 Task: Create a due date automation trigger when advanced on, 2 hours before a card is due add fields without custom field "Resume" set to a date more than 1 days ago.
Action: Mouse moved to (1221, 86)
Screenshot: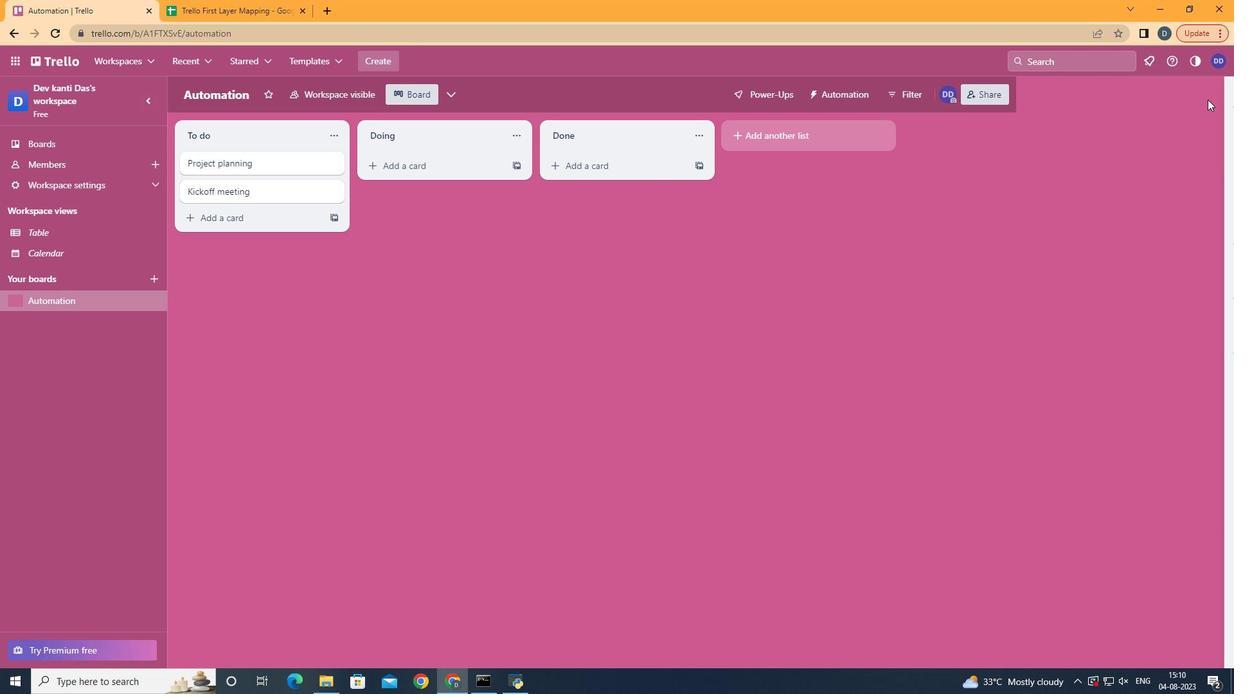 
Action: Mouse pressed left at (1221, 86)
Screenshot: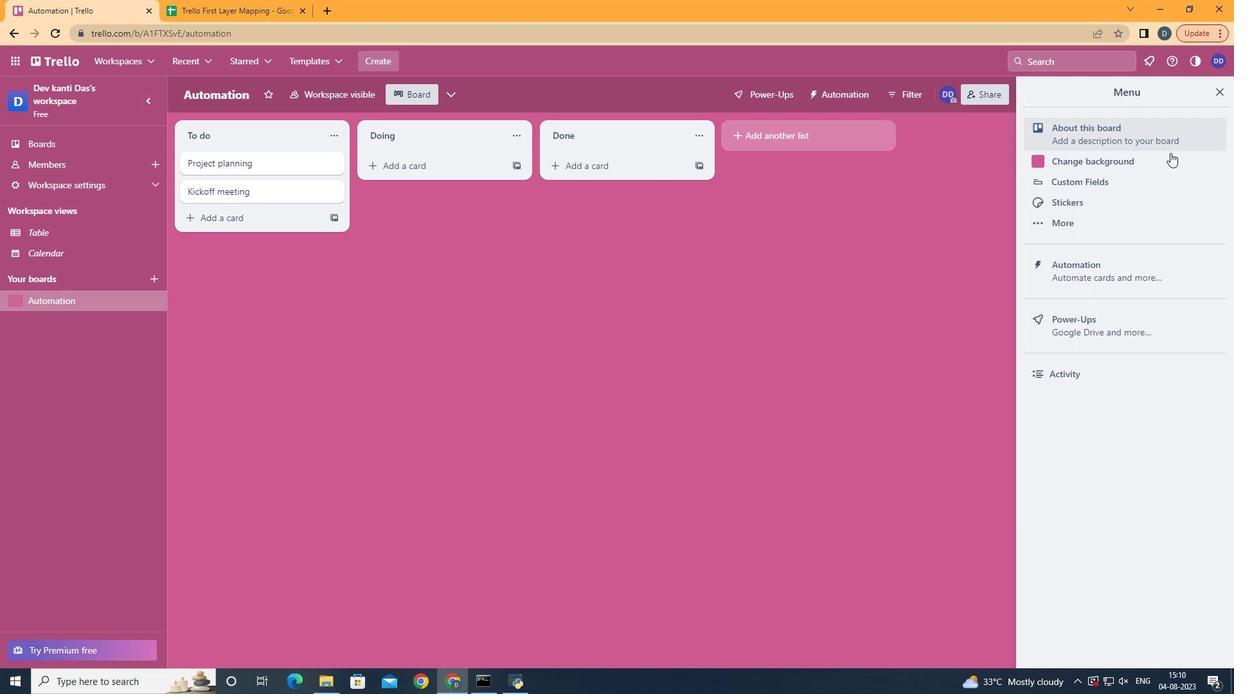 
Action: Mouse moved to (1101, 260)
Screenshot: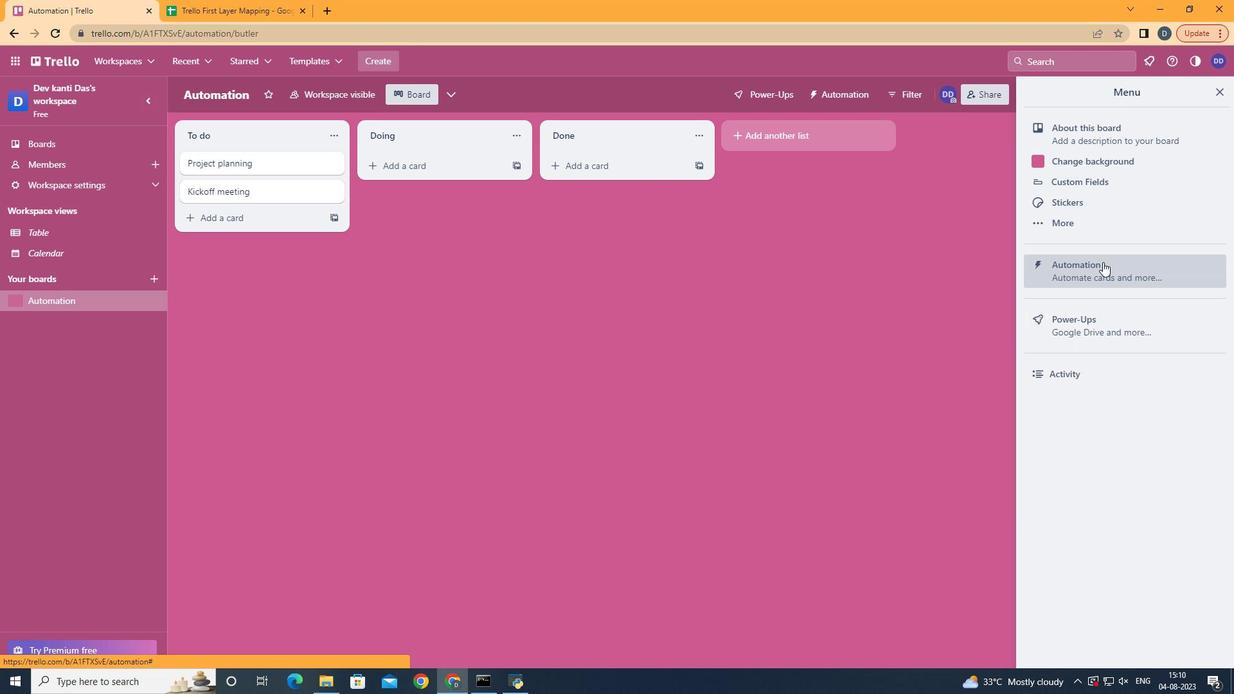 
Action: Mouse pressed left at (1101, 260)
Screenshot: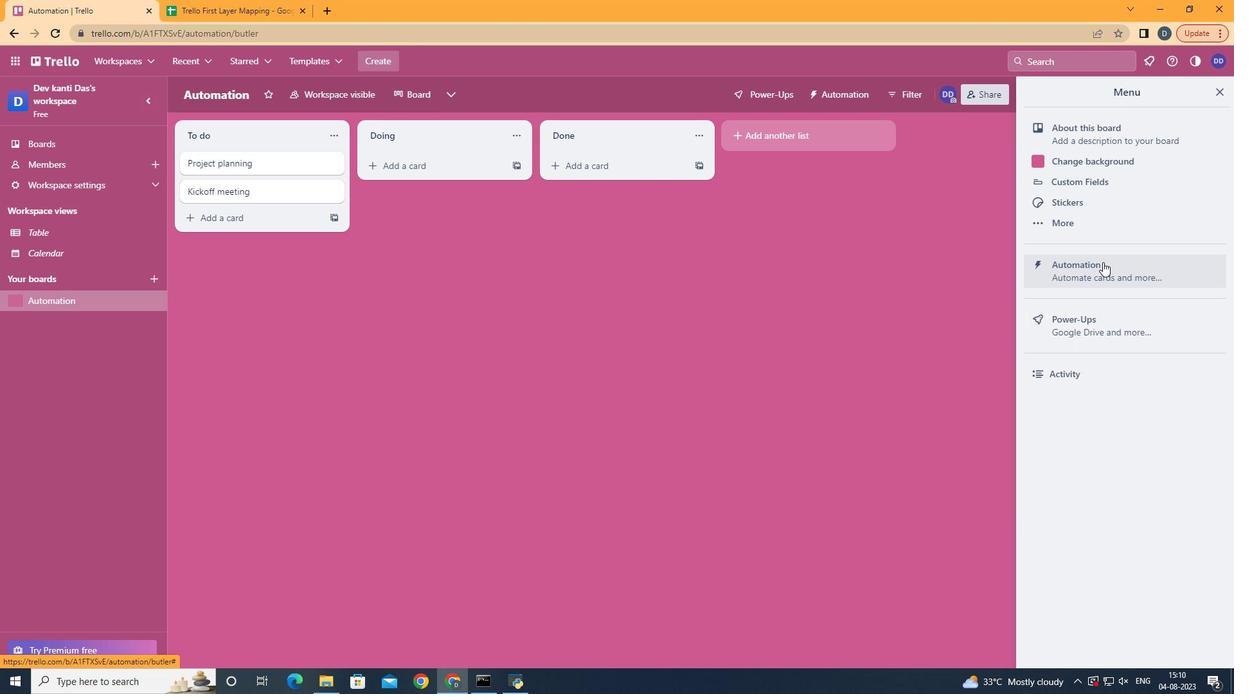 
Action: Mouse moved to (208, 250)
Screenshot: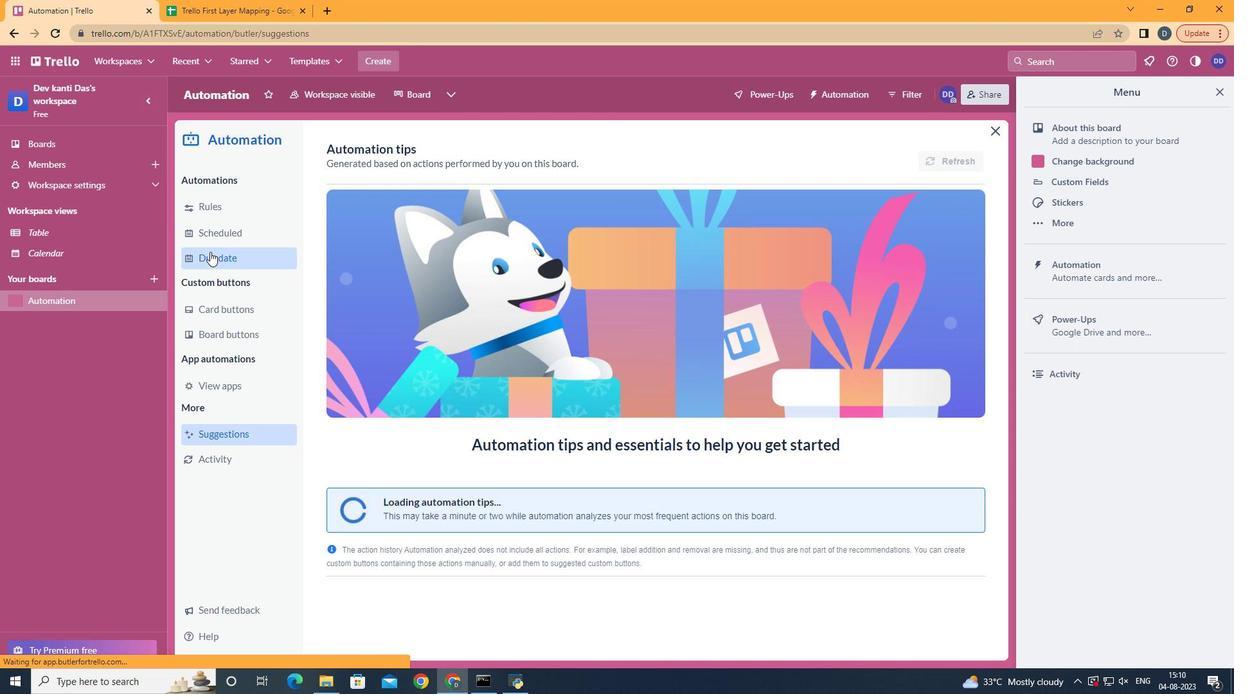 
Action: Mouse pressed left at (208, 250)
Screenshot: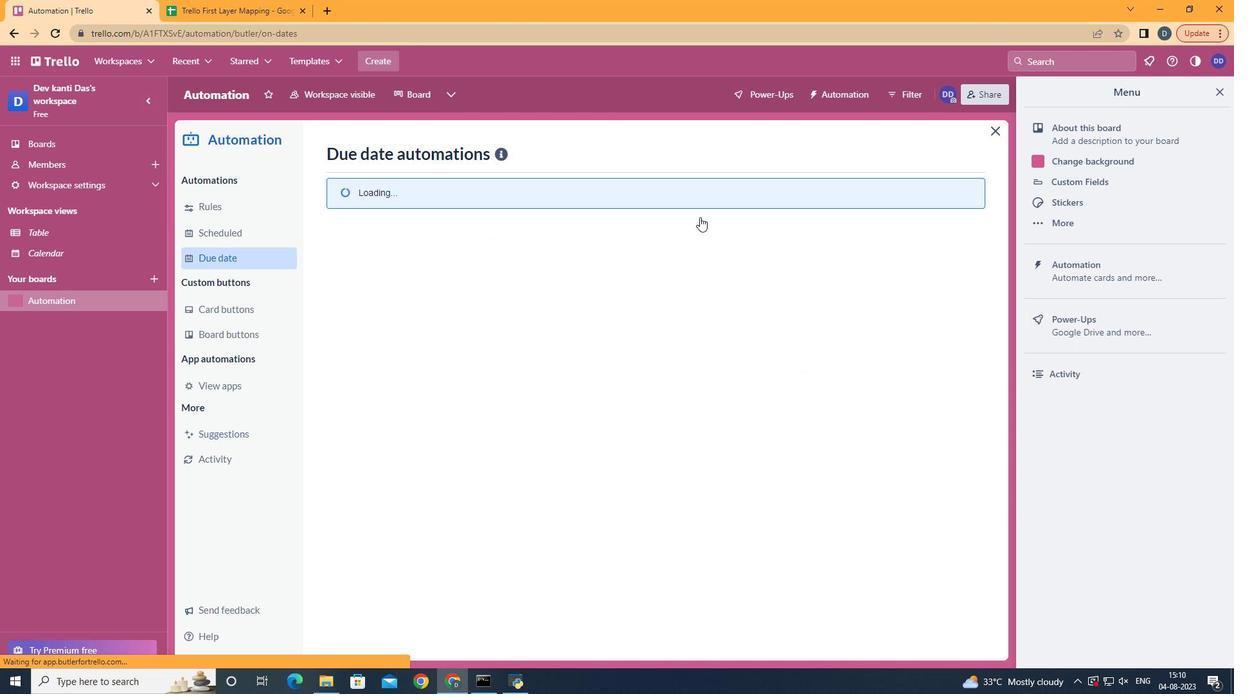 
Action: Mouse moved to (886, 156)
Screenshot: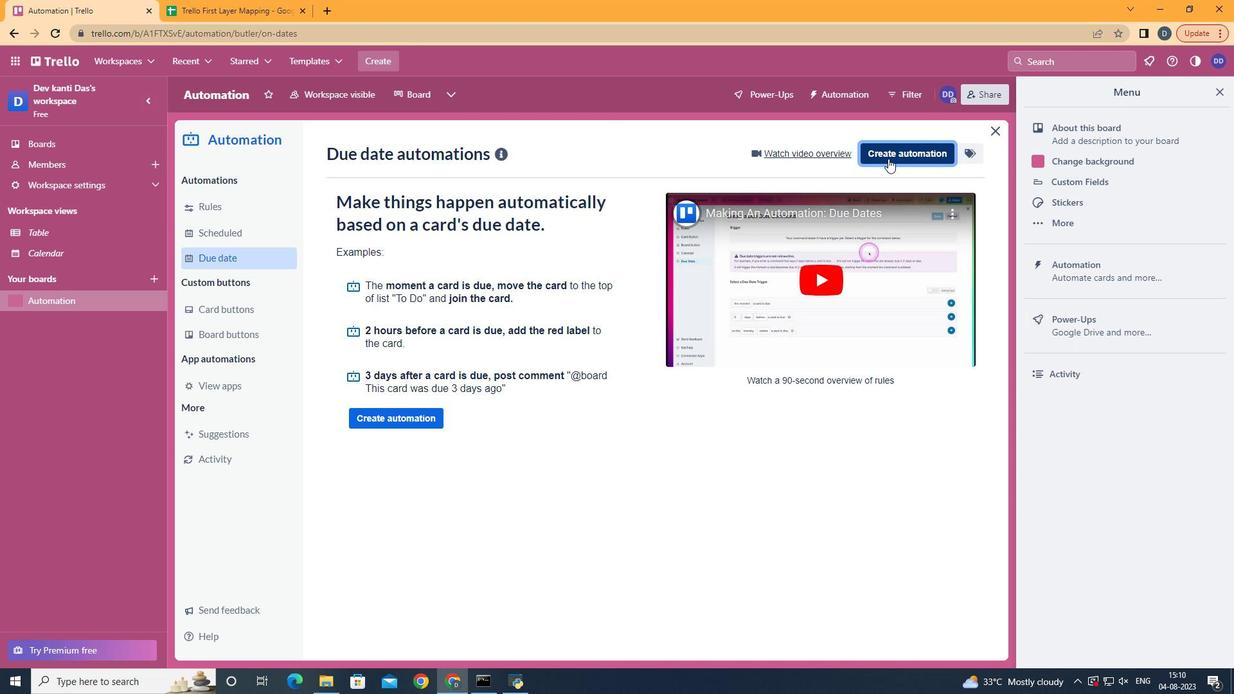 
Action: Mouse pressed left at (886, 156)
Screenshot: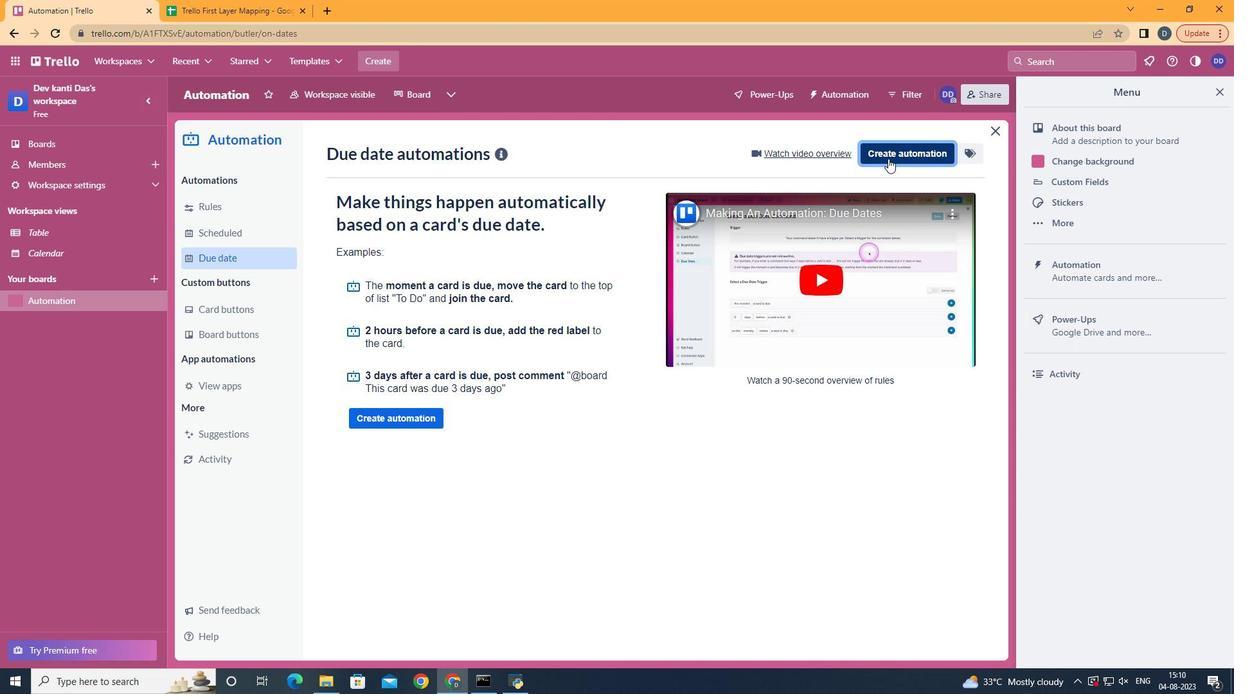 
Action: Mouse moved to (686, 275)
Screenshot: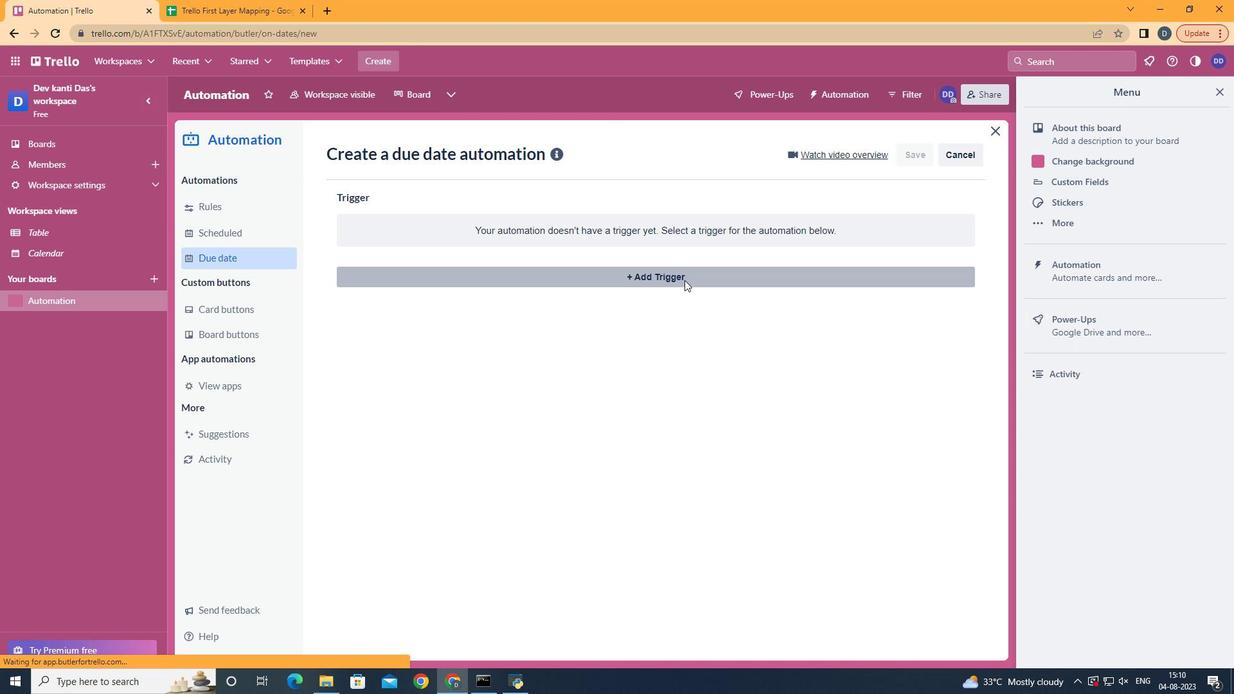 
Action: Mouse pressed left at (686, 275)
Screenshot: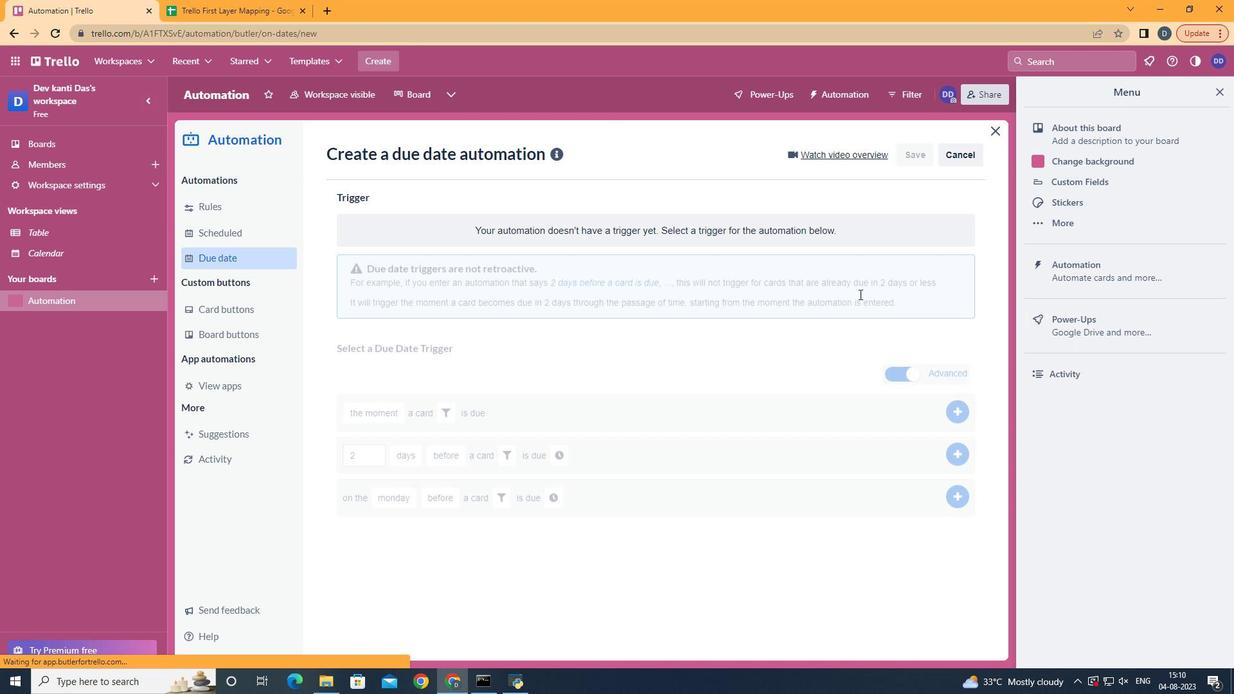 
Action: Mouse moved to (416, 545)
Screenshot: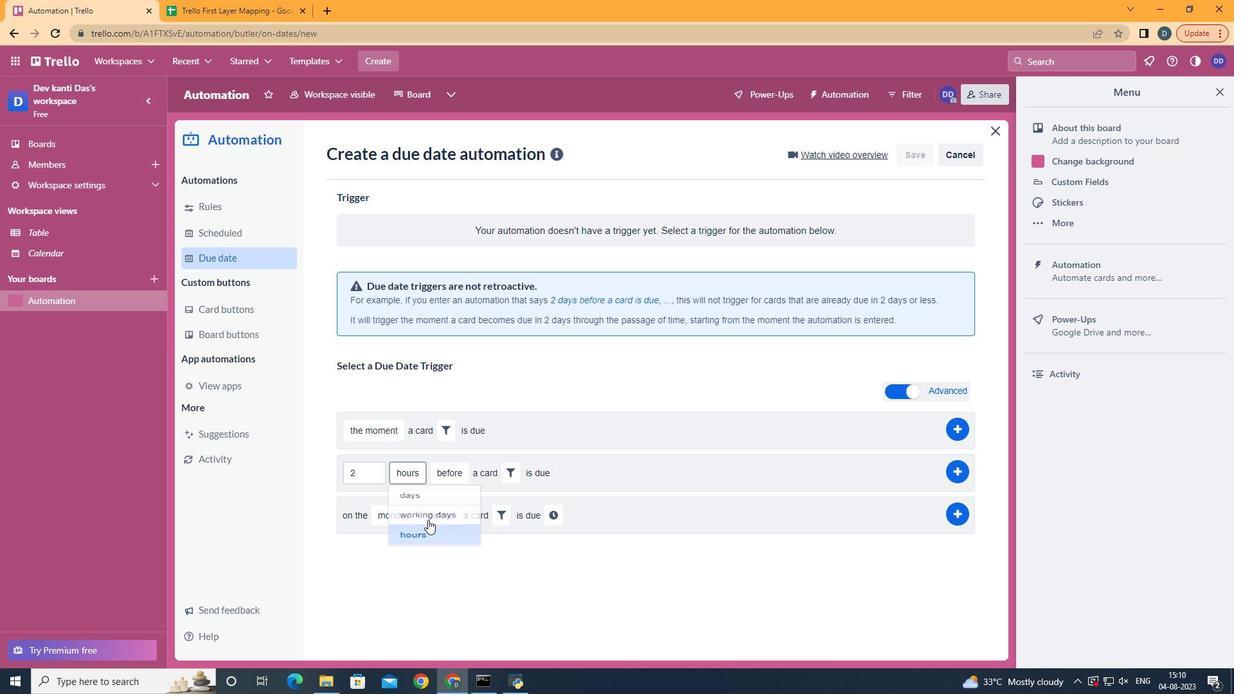 
Action: Mouse pressed left at (416, 545)
Screenshot: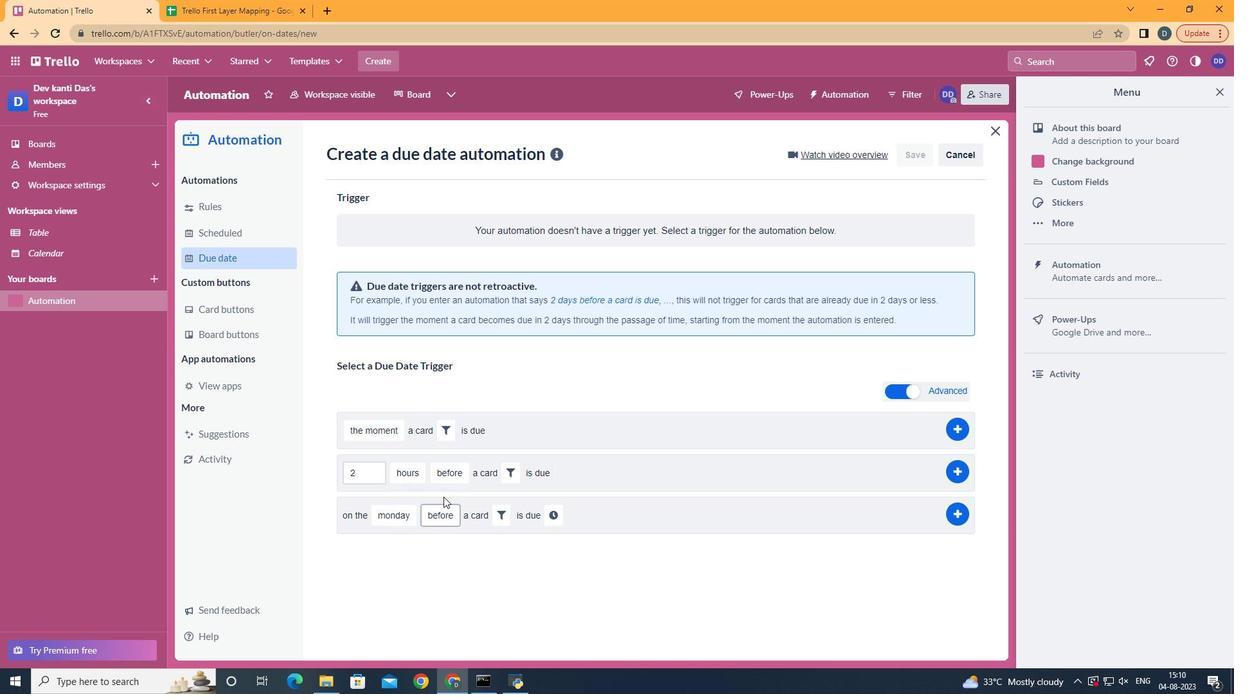 
Action: Mouse moved to (458, 501)
Screenshot: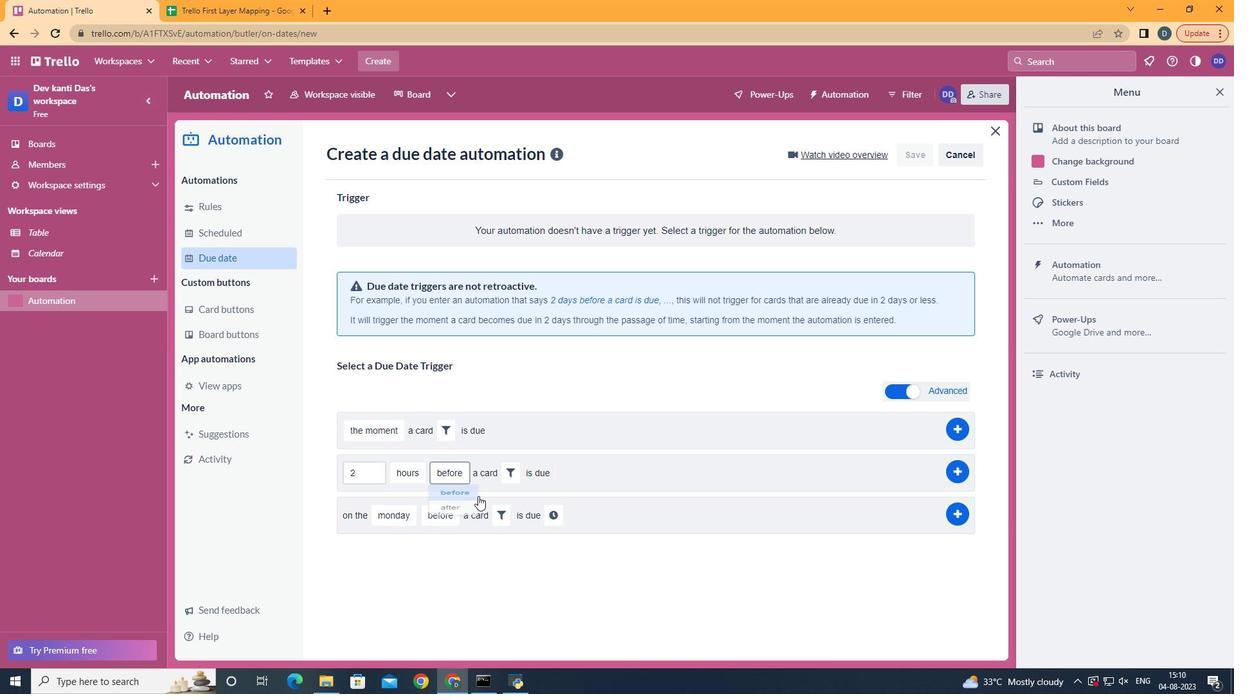
Action: Mouse pressed left at (458, 501)
Screenshot: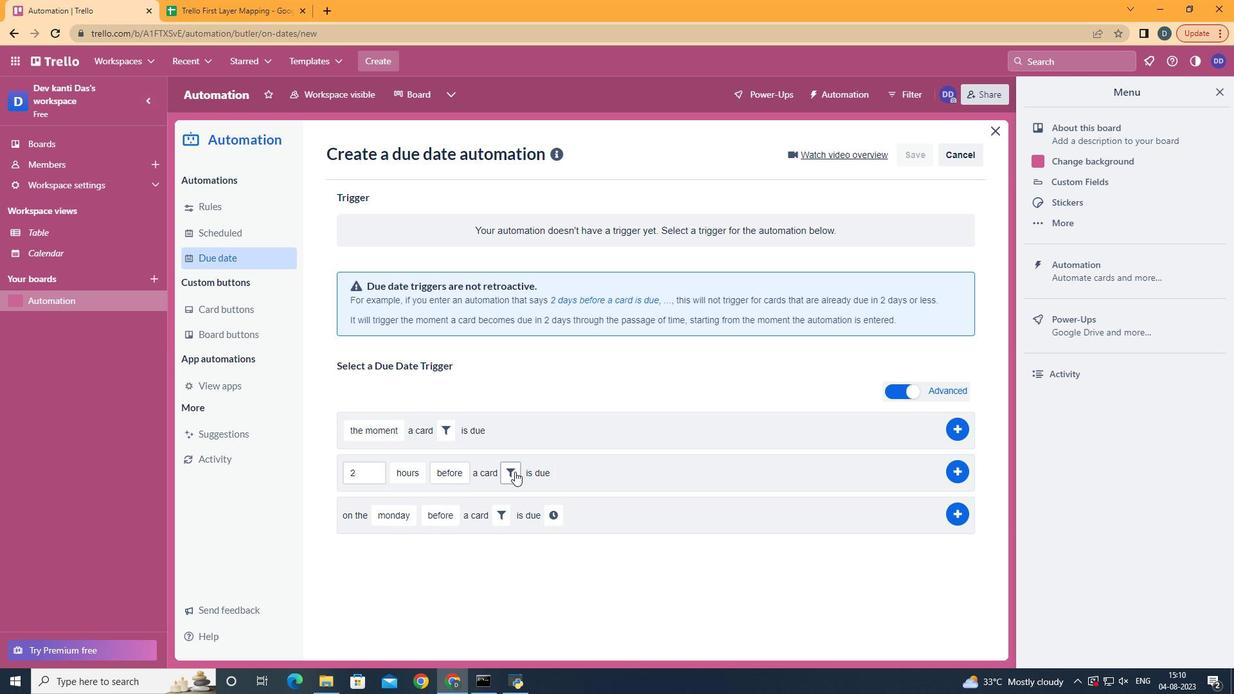 
Action: Mouse moved to (513, 470)
Screenshot: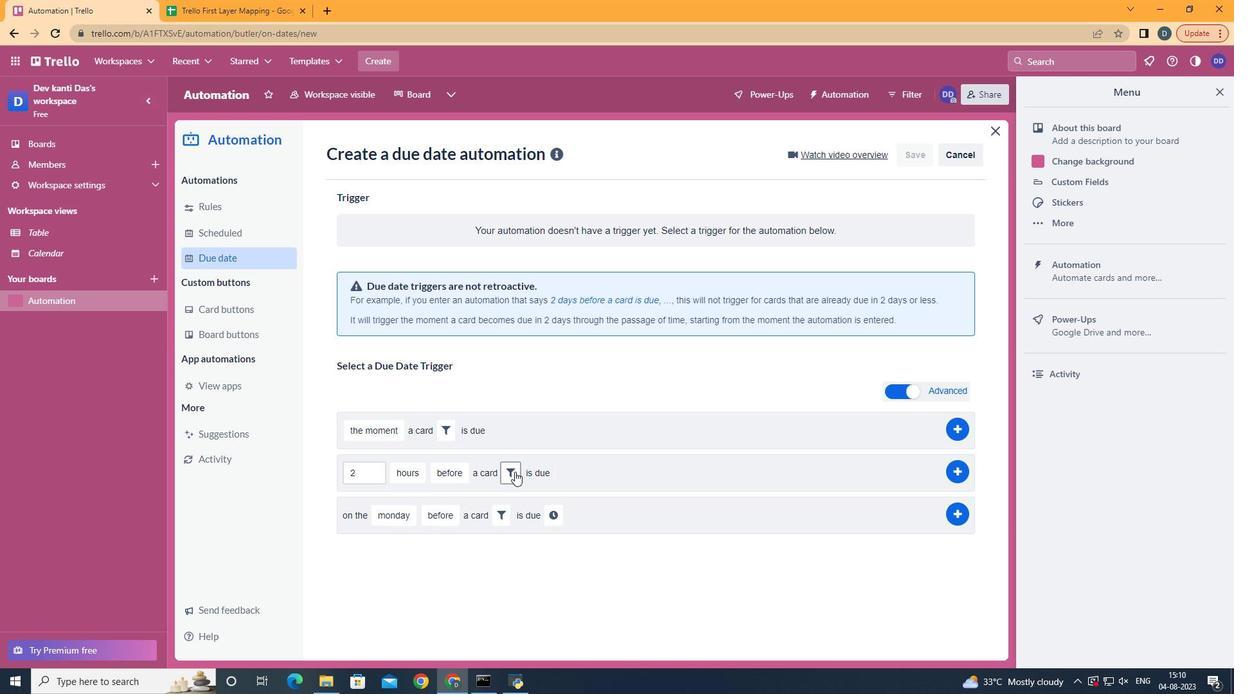
Action: Mouse pressed left at (513, 470)
Screenshot: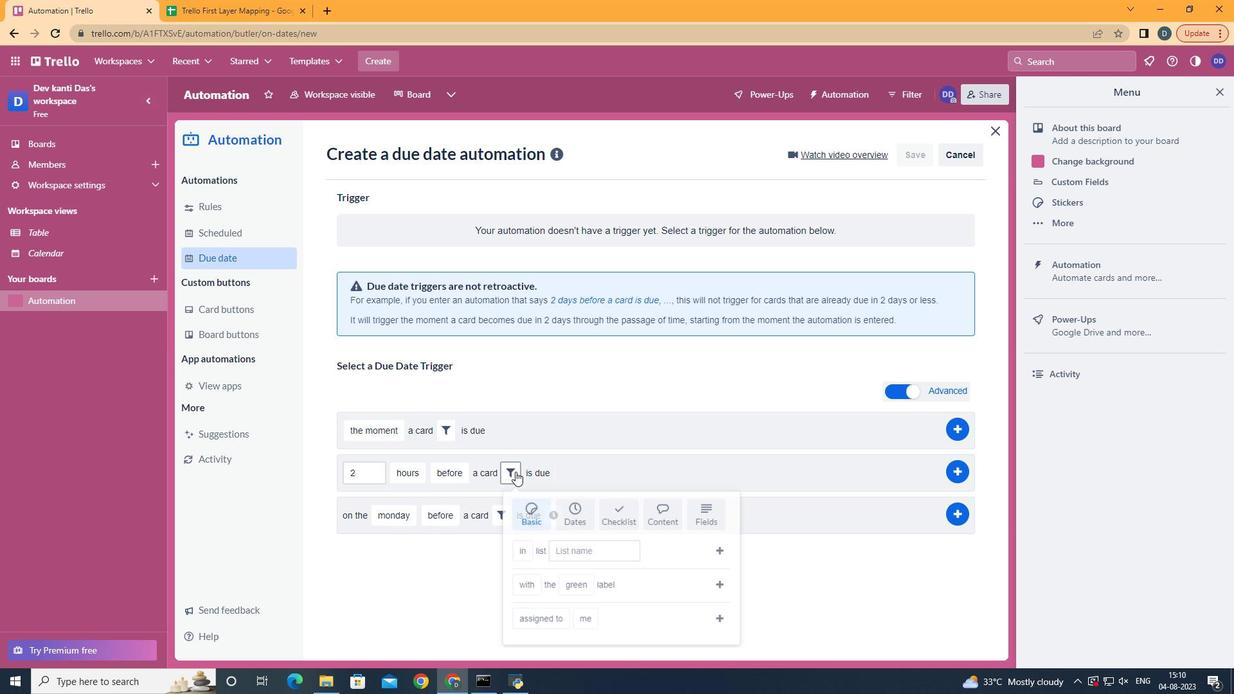 
Action: Mouse moved to (713, 510)
Screenshot: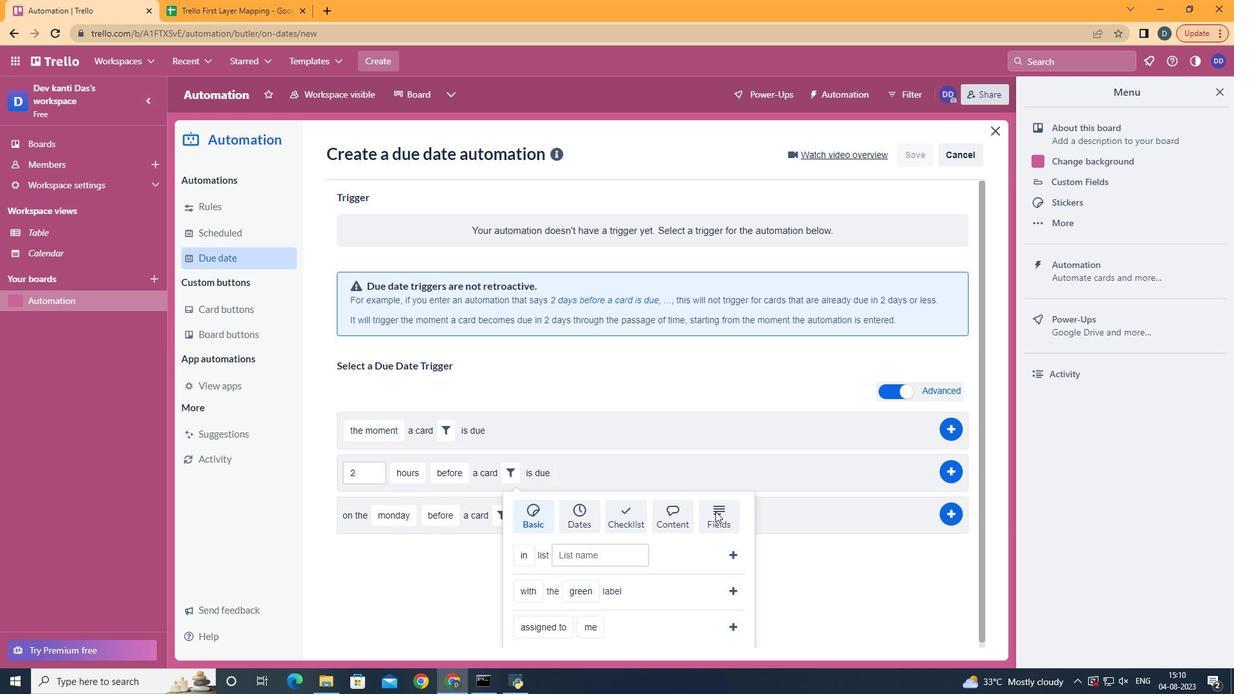 
Action: Mouse pressed left at (713, 510)
Screenshot: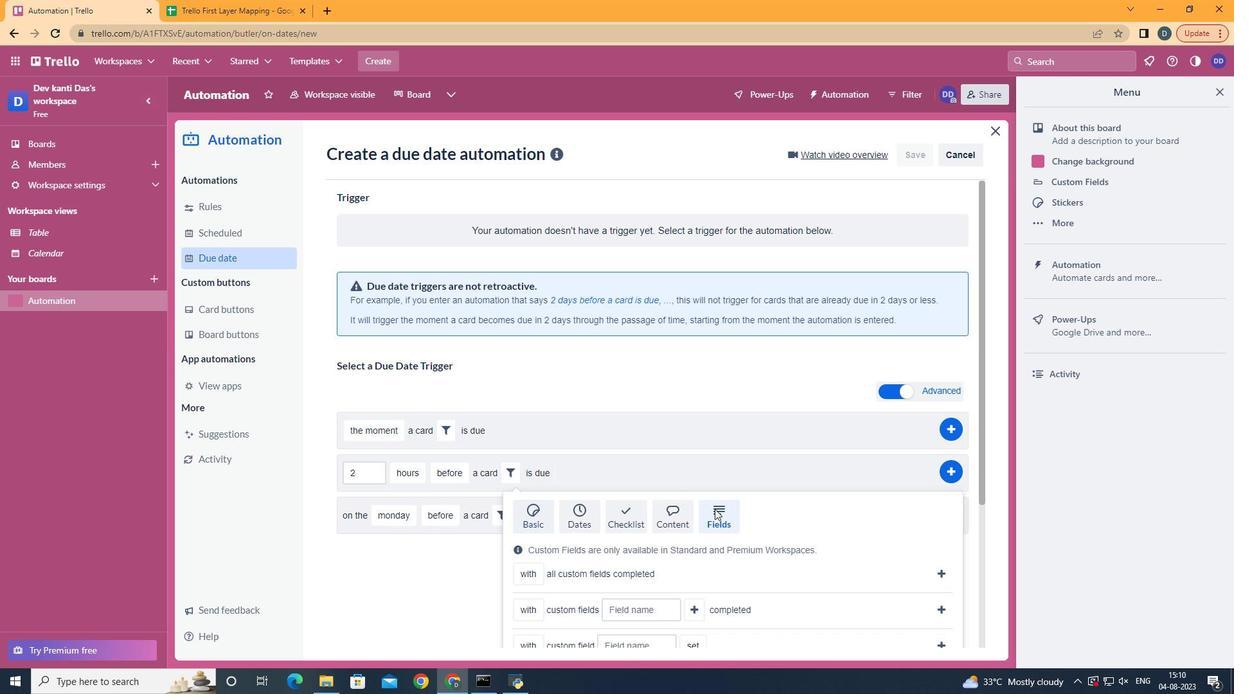
Action: Mouse moved to (713, 507)
Screenshot: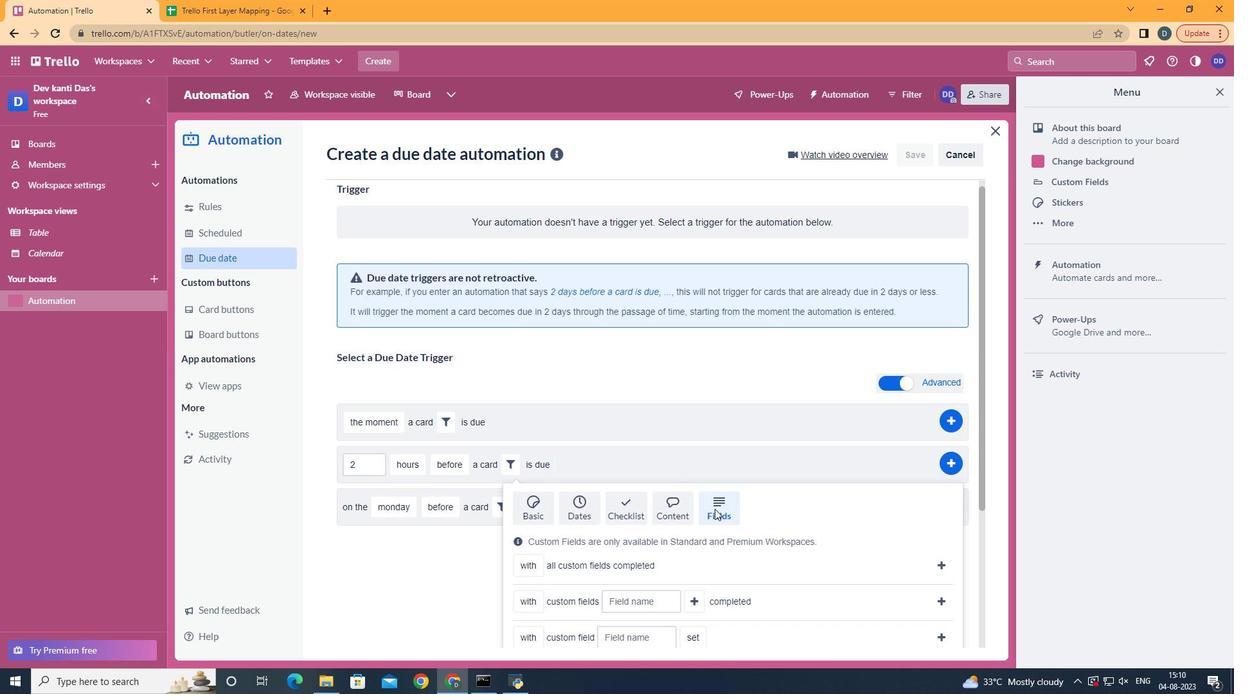 
Action: Mouse scrolled (713, 506) with delta (0, 0)
Screenshot: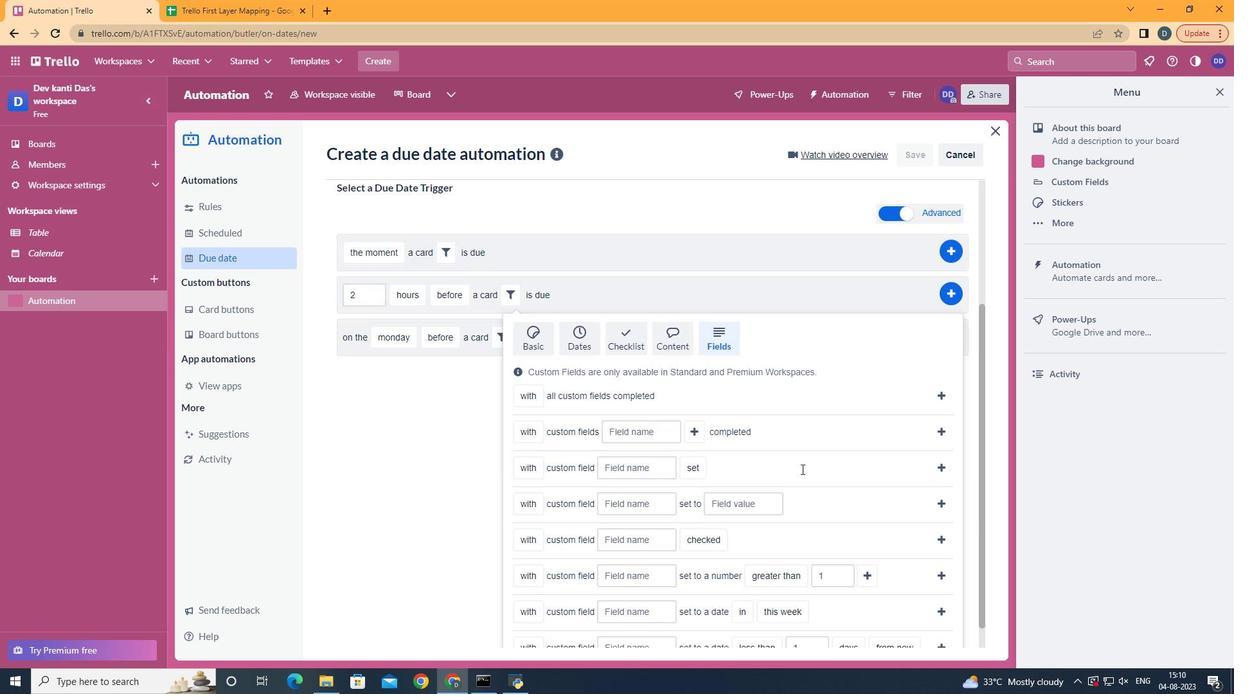 
Action: Mouse scrolled (713, 506) with delta (0, 0)
Screenshot: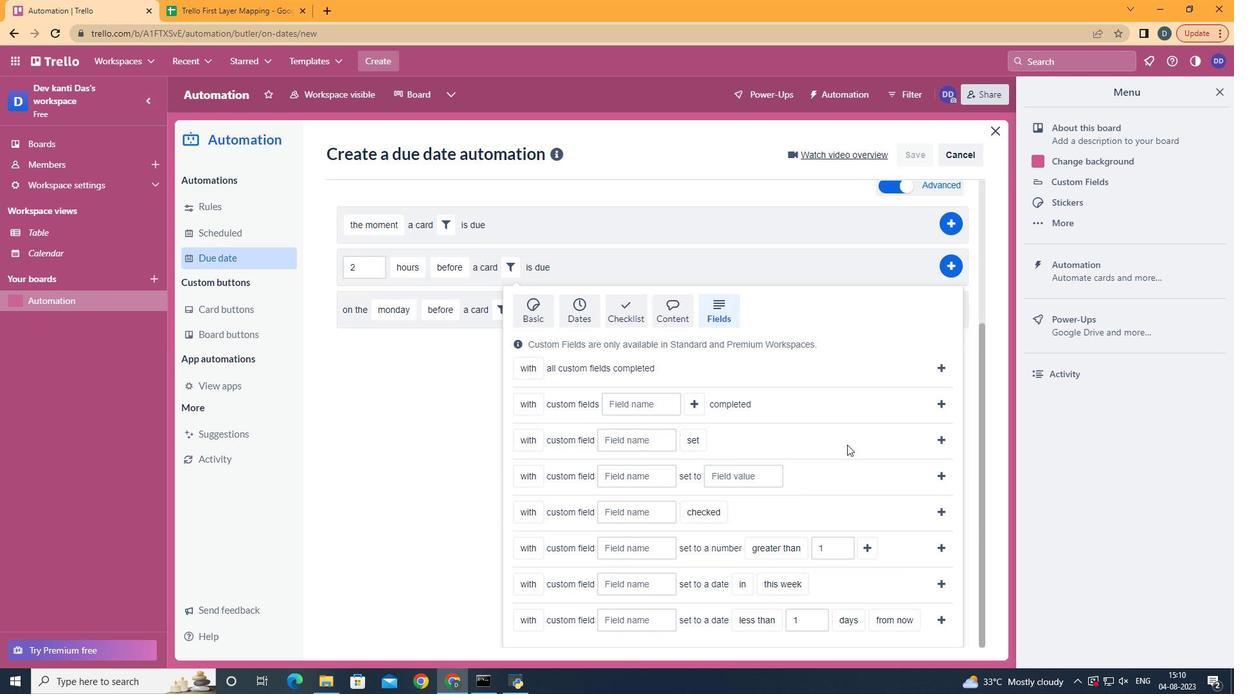 
Action: Mouse scrolled (713, 506) with delta (0, 0)
Screenshot: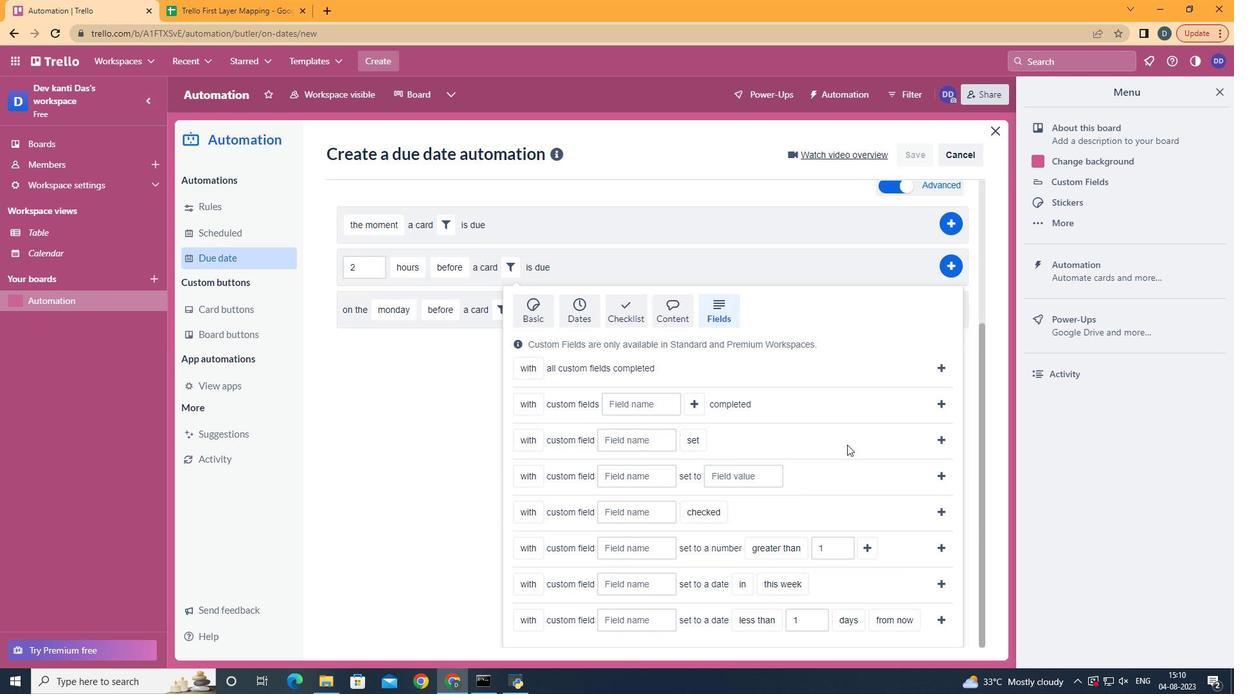 
Action: Mouse scrolled (713, 506) with delta (0, 0)
Screenshot: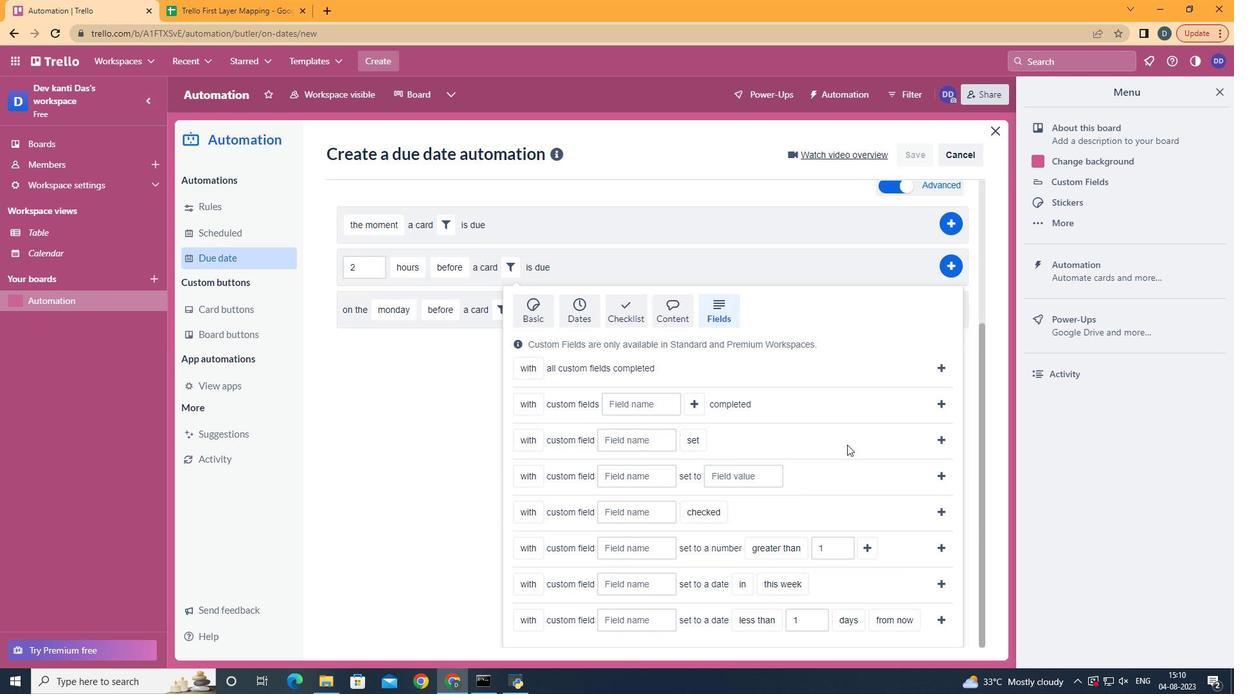 
Action: Mouse scrolled (713, 506) with delta (0, 0)
Screenshot: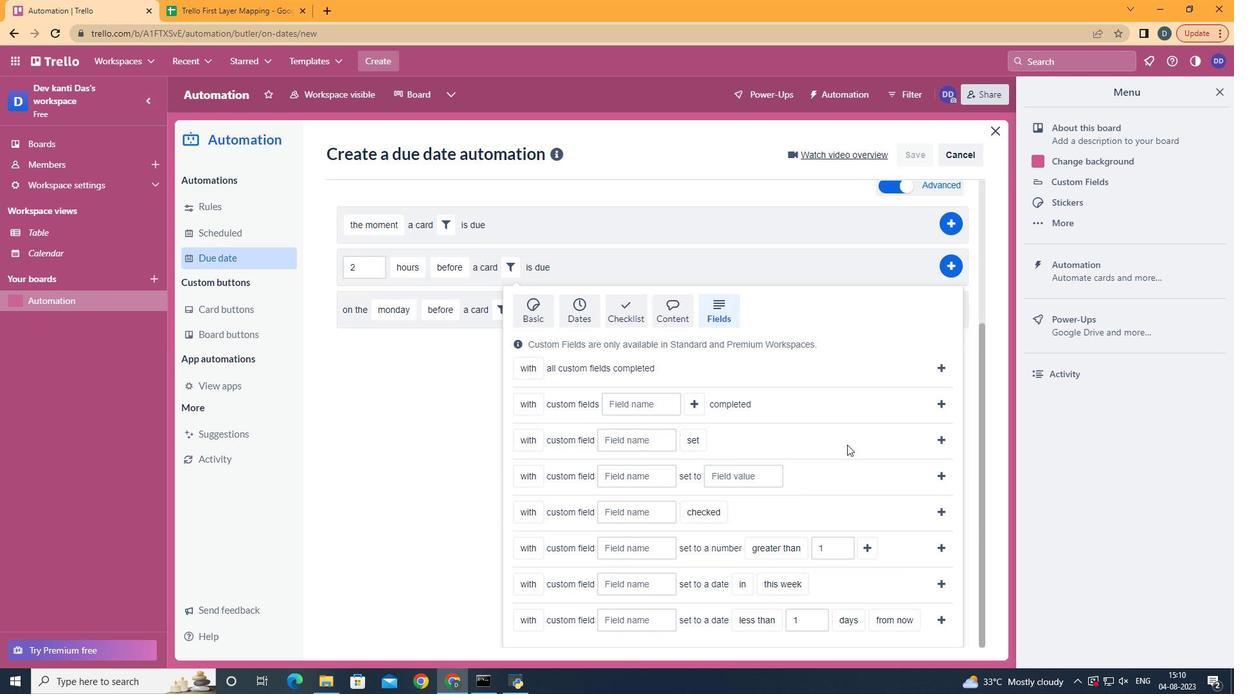 
Action: Mouse scrolled (713, 506) with delta (0, 0)
Screenshot: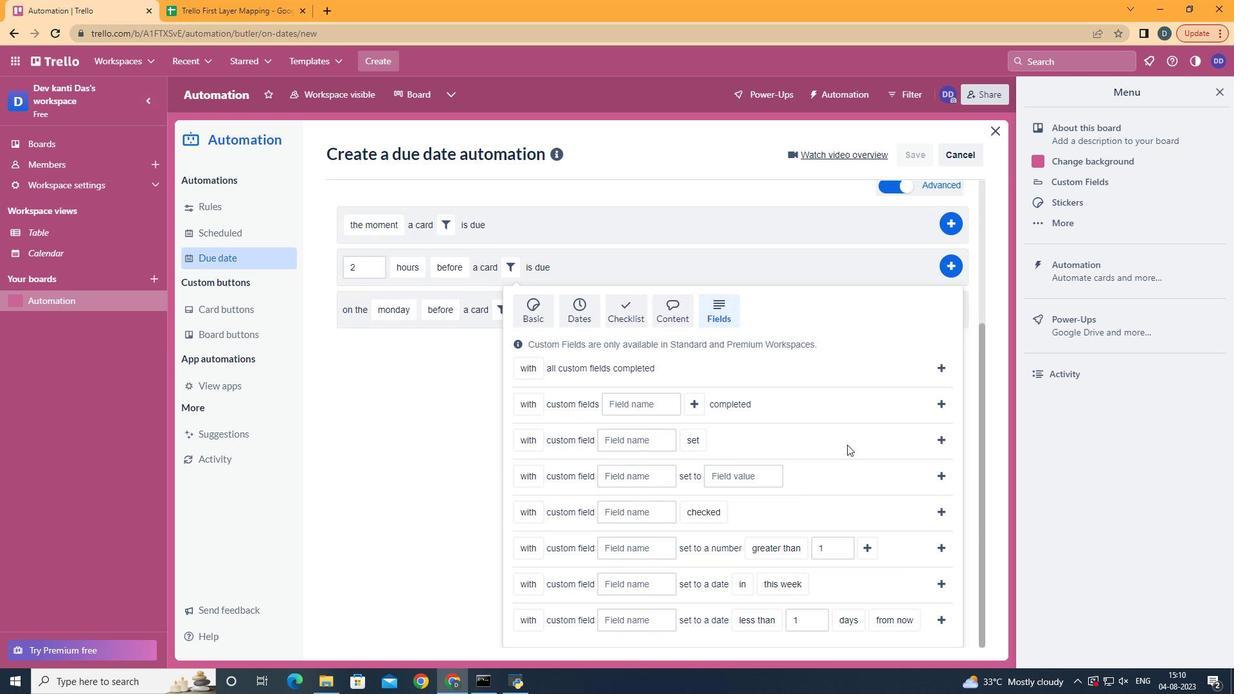 
Action: Mouse scrolled (713, 506) with delta (0, 0)
Screenshot: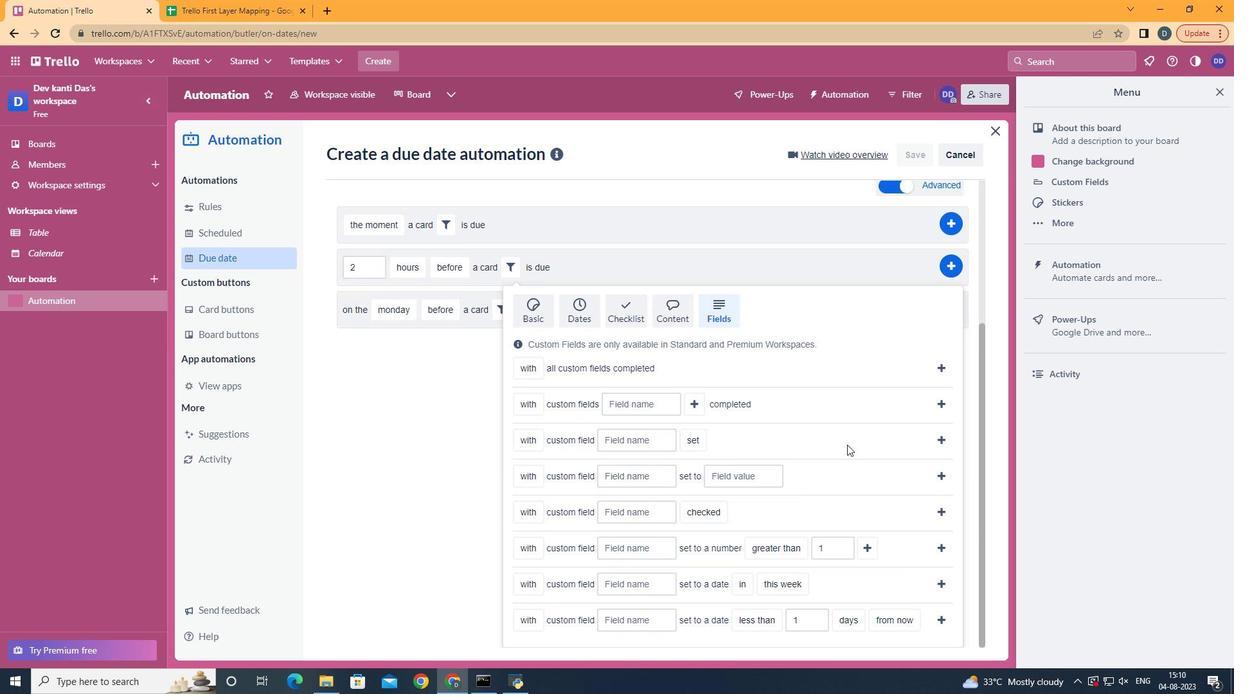 
Action: Mouse moved to (538, 596)
Screenshot: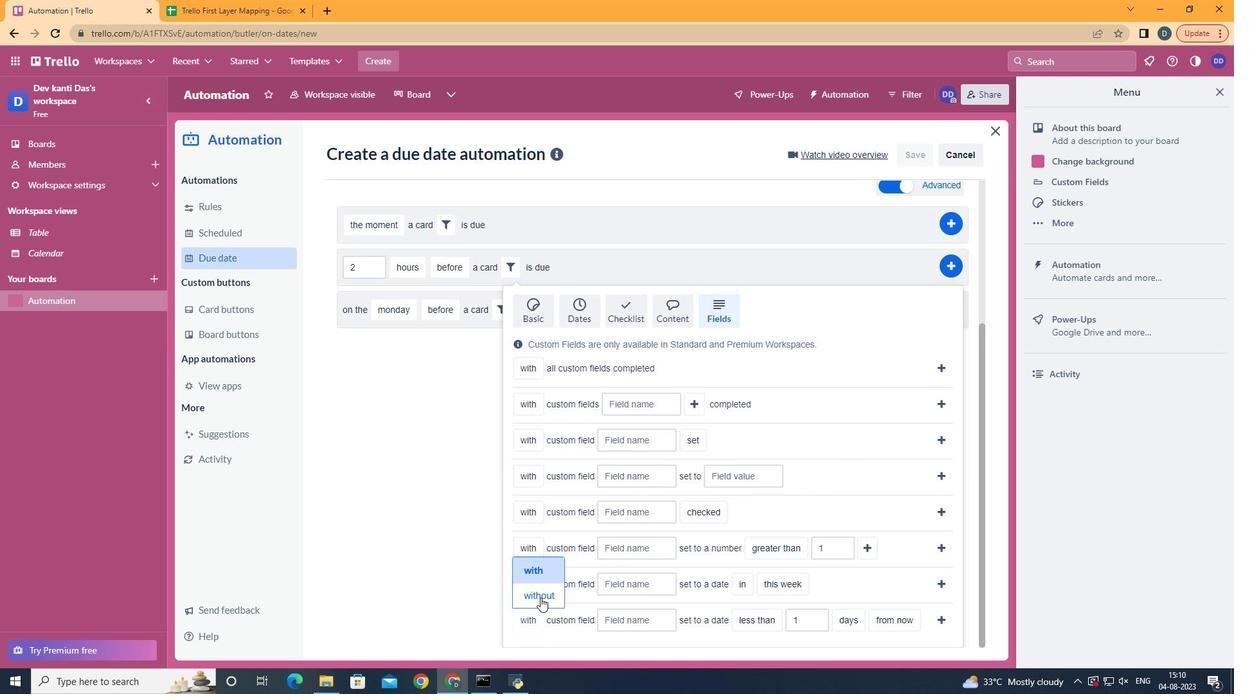 
Action: Mouse pressed left at (538, 596)
Screenshot: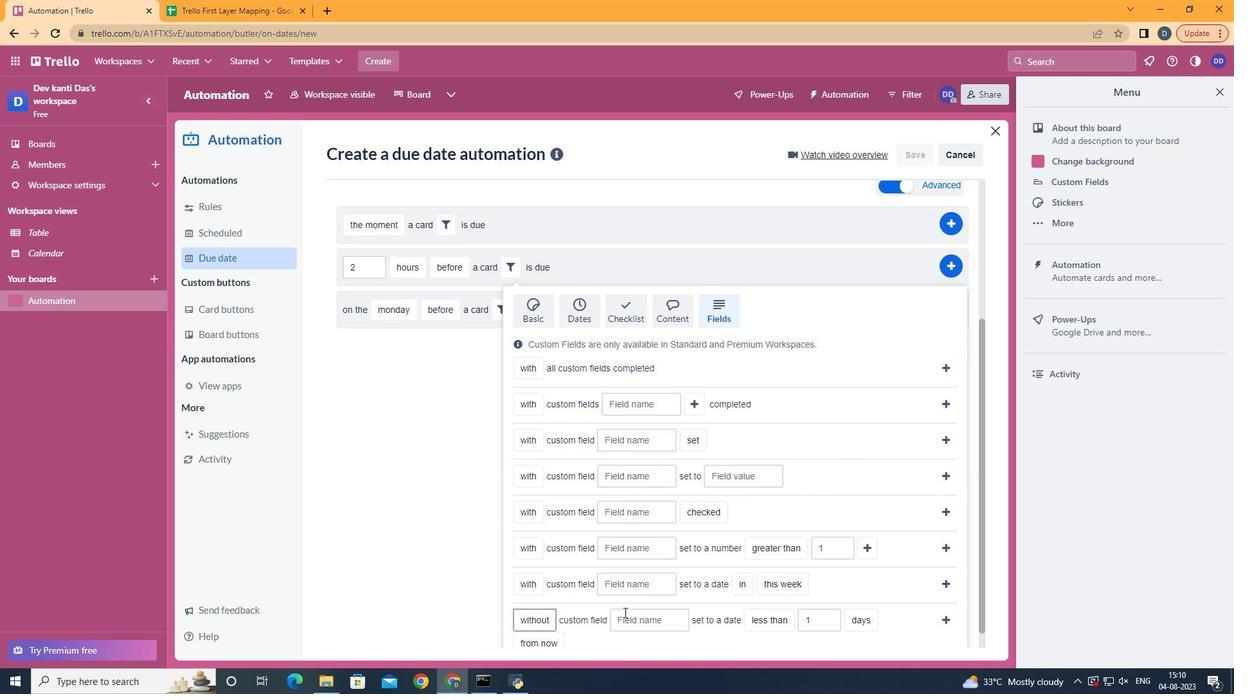 
Action: Mouse moved to (623, 619)
Screenshot: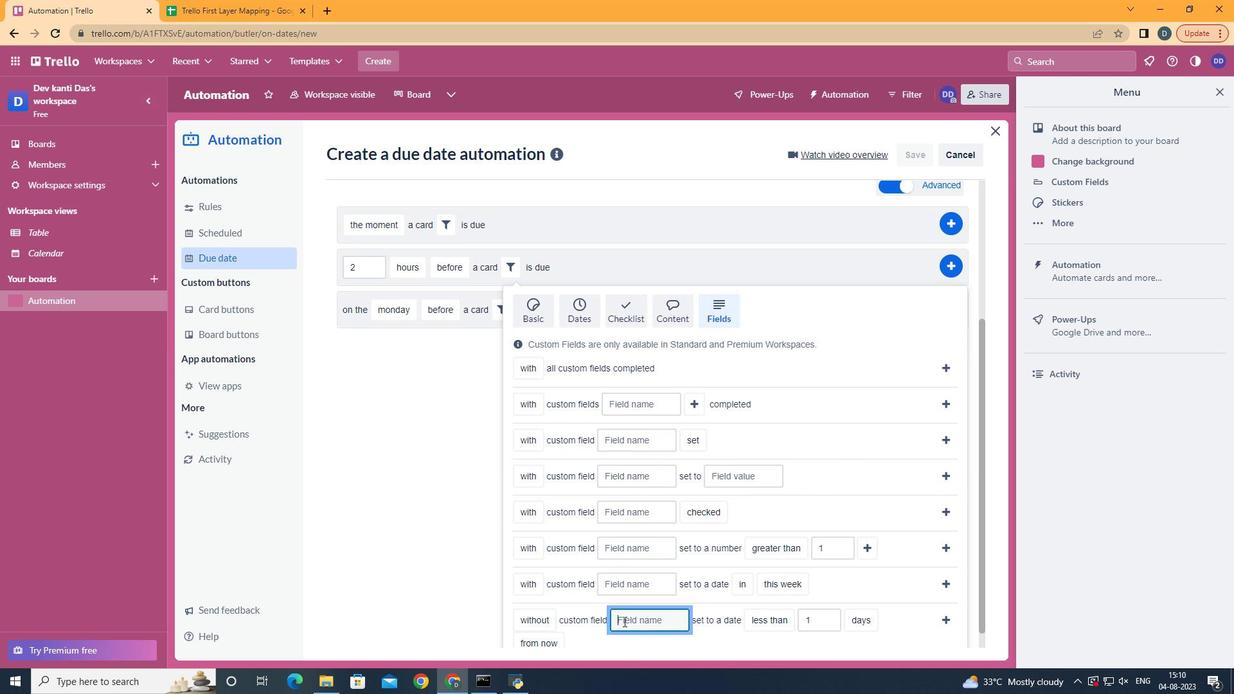 
Action: Mouse pressed left at (623, 619)
Screenshot: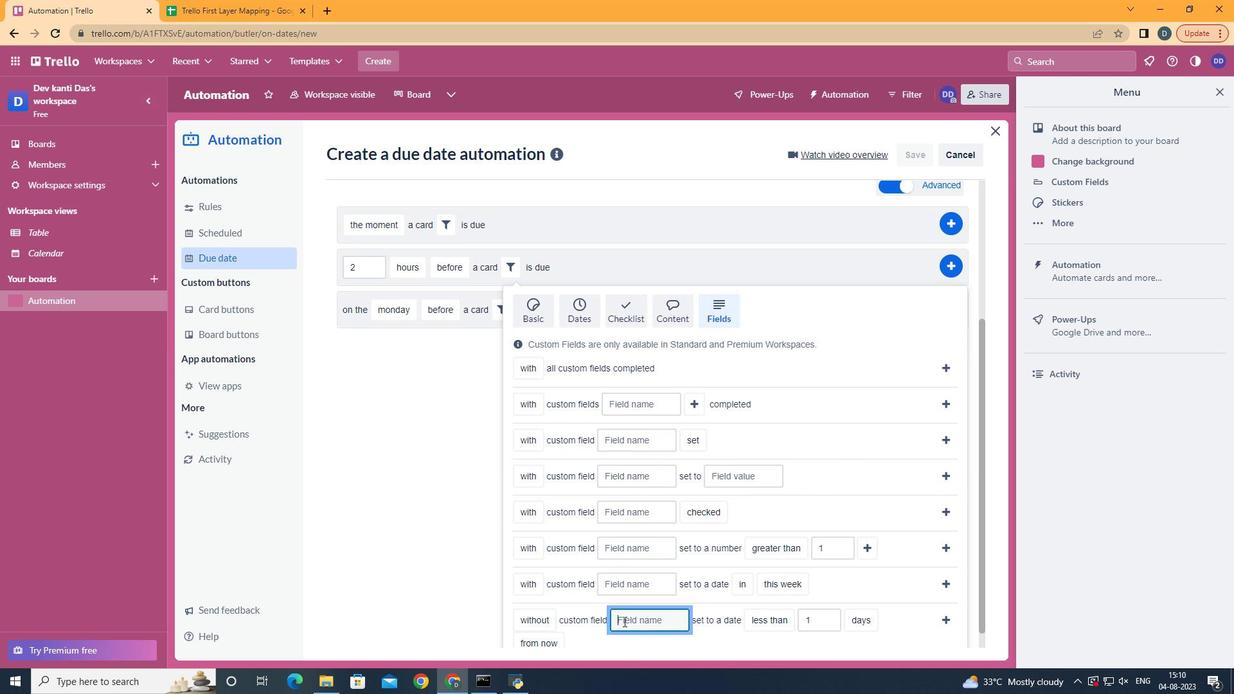 
Action: Mouse moved to (621, 619)
Screenshot: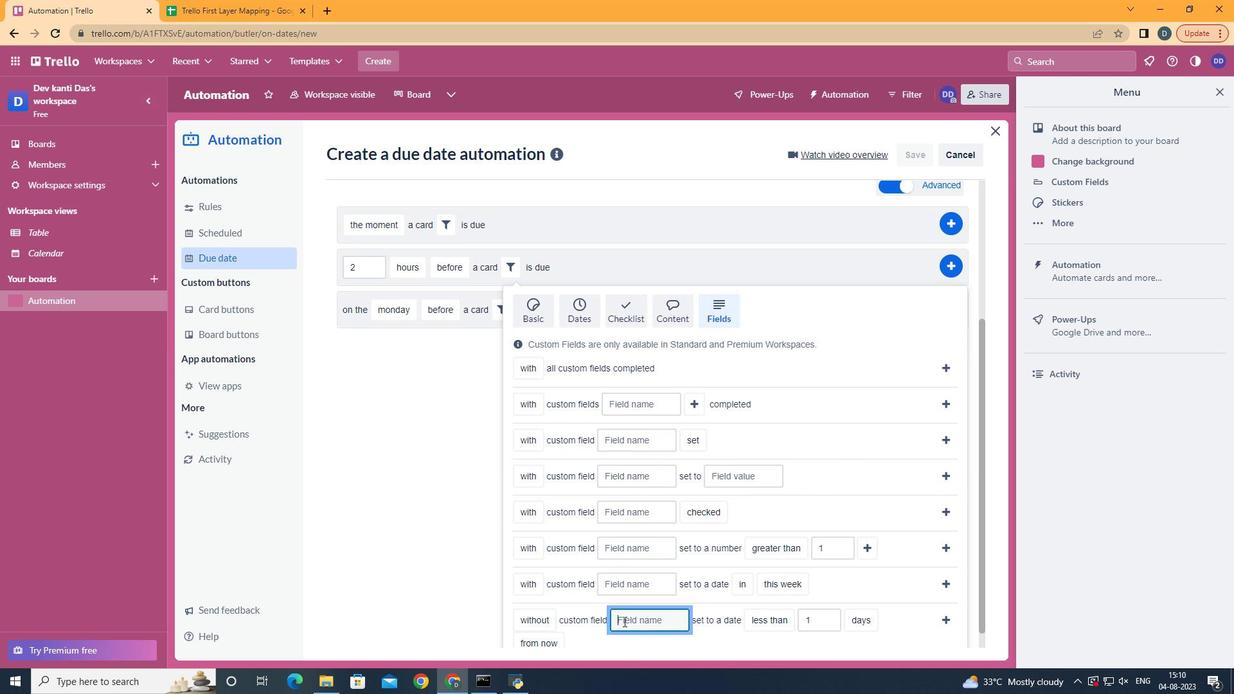 
Action: Key pressed <Key.shift>Resume
Screenshot: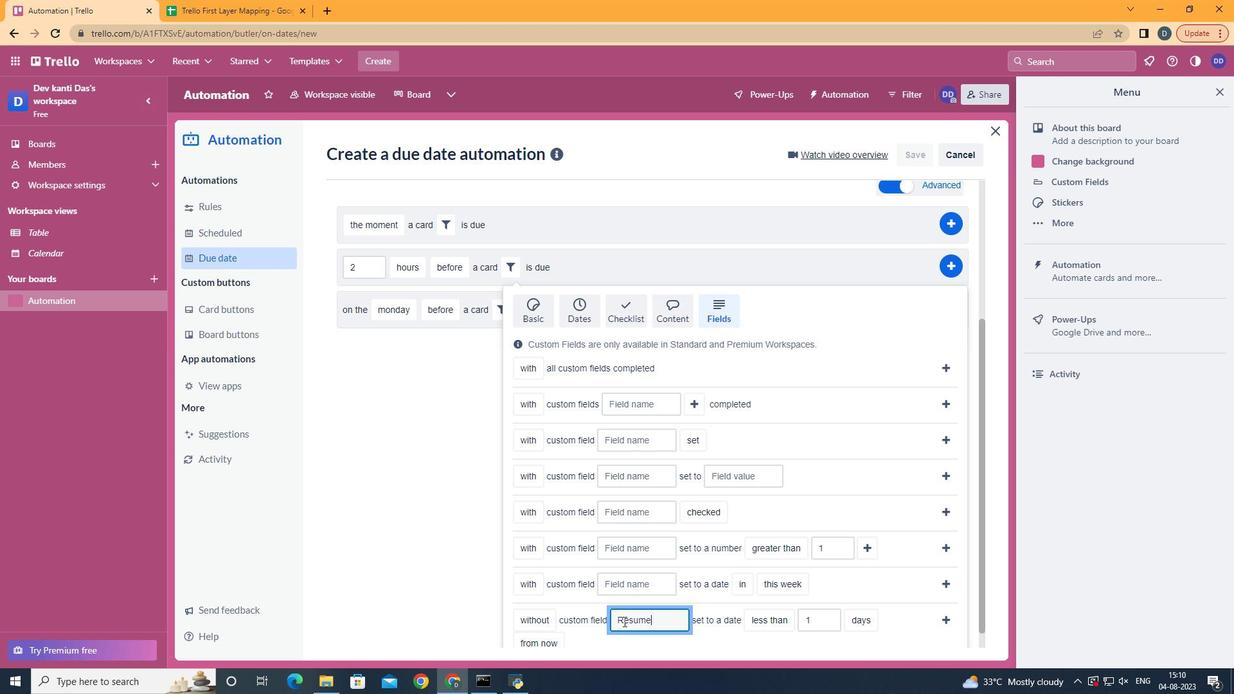 
Action: Mouse scrolled (621, 619) with delta (0, 0)
Screenshot: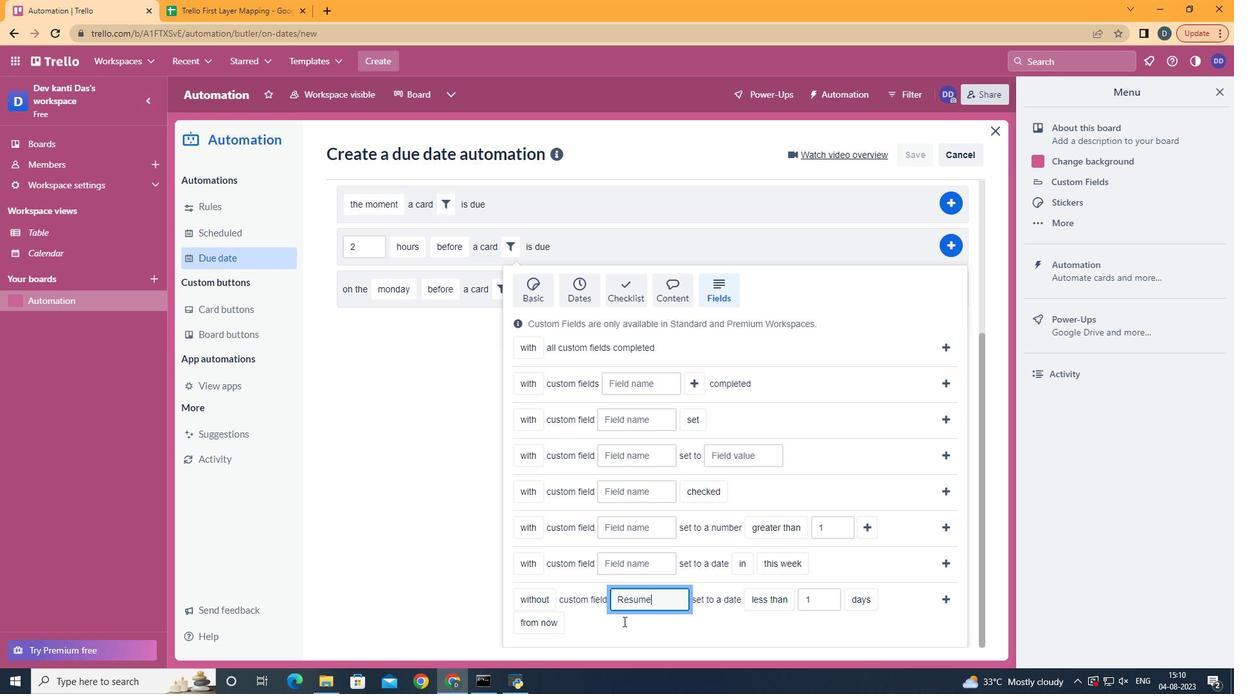 
Action: Mouse scrolled (621, 619) with delta (0, 0)
Screenshot: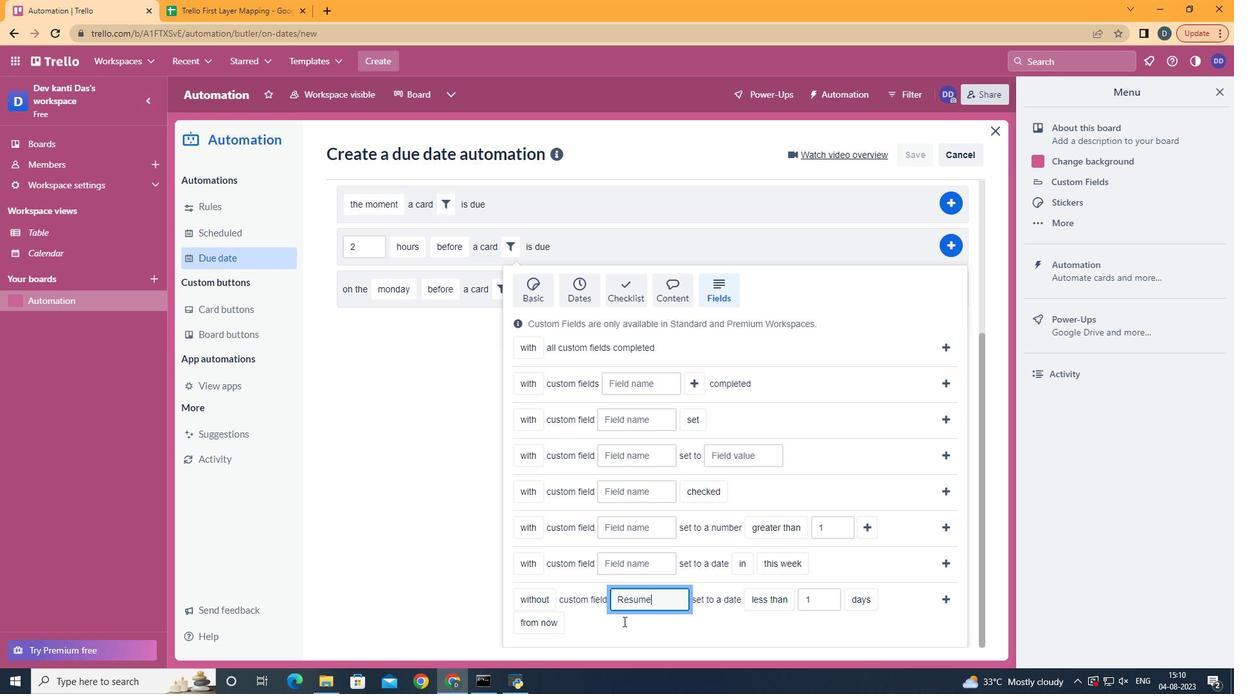 
Action: Mouse scrolled (621, 619) with delta (0, 0)
Screenshot: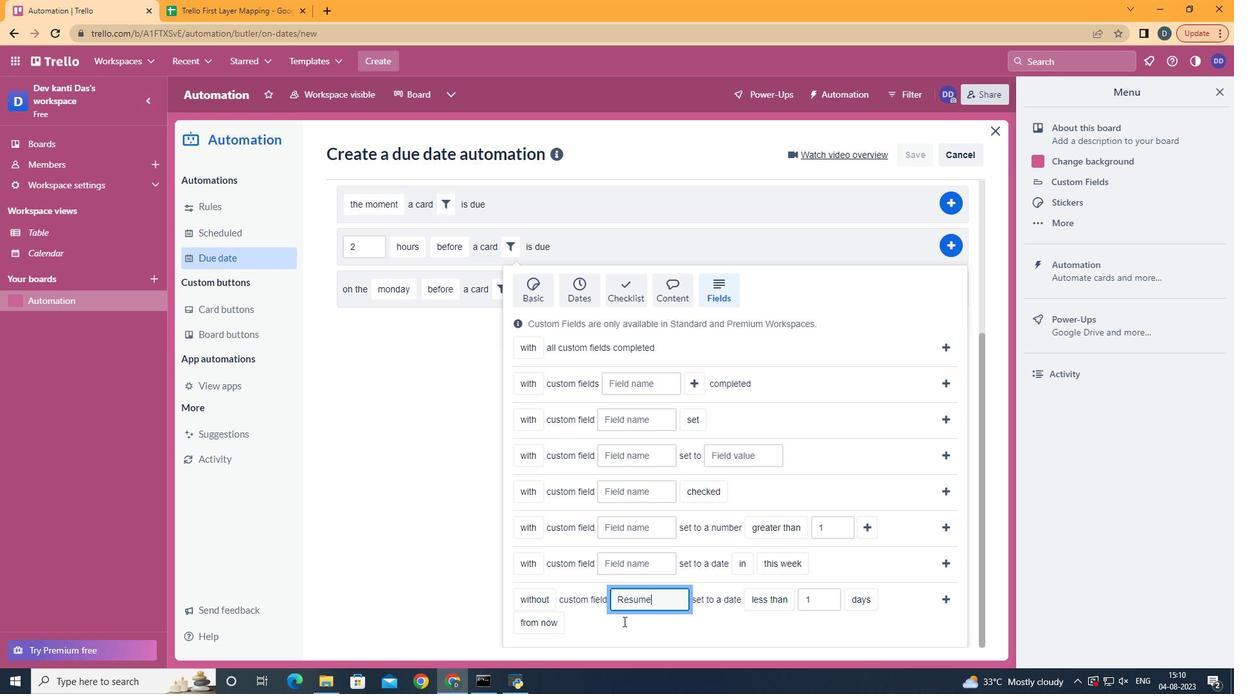 
Action: Mouse scrolled (621, 619) with delta (0, 0)
Screenshot: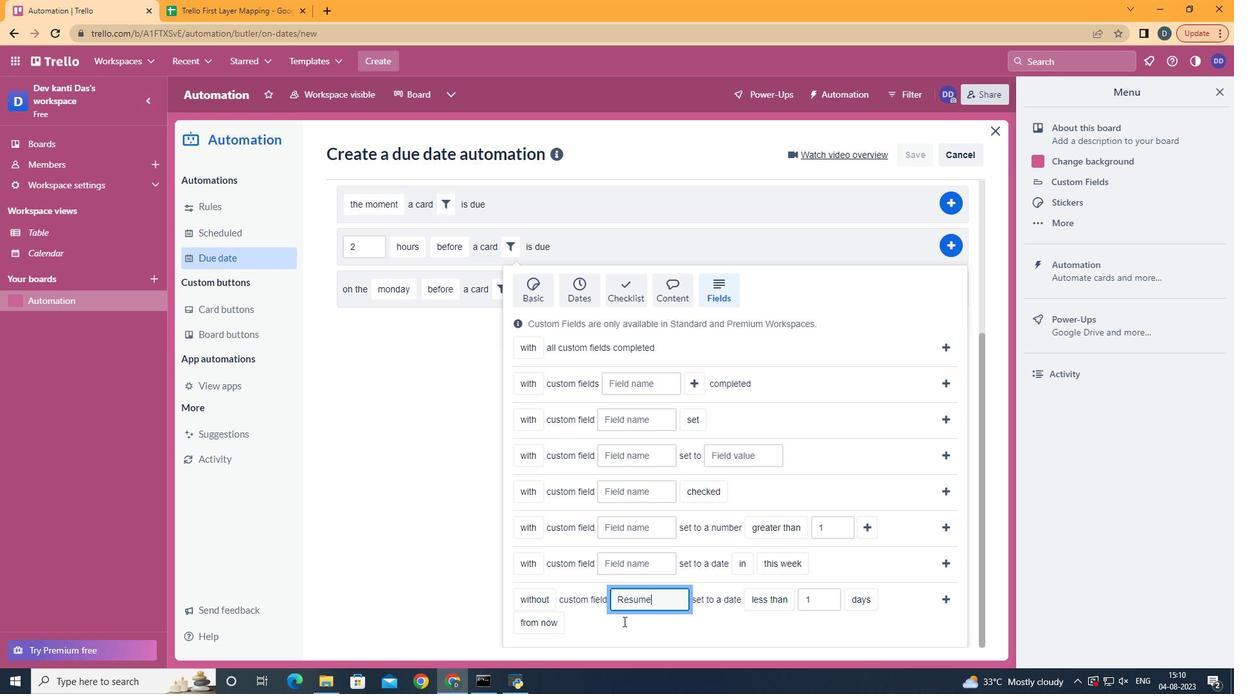
Action: Mouse scrolled (621, 619) with delta (0, 0)
Screenshot: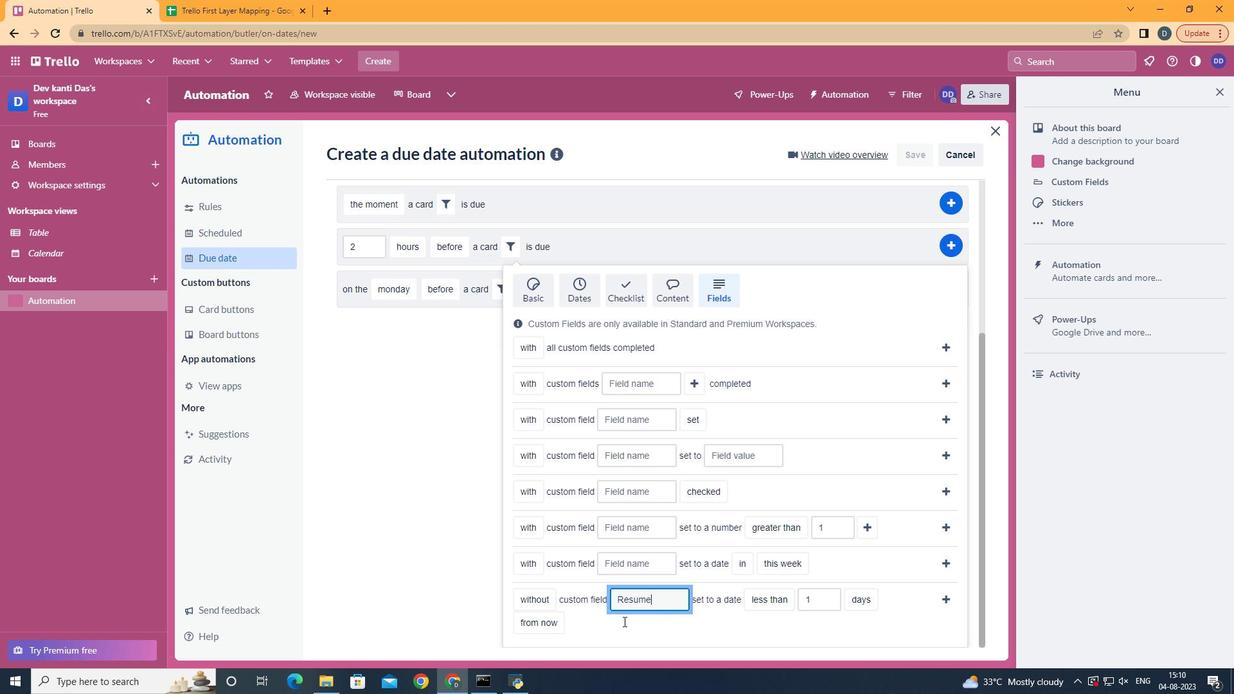 
Action: Mouse moved to (782, 541)
Screenshot: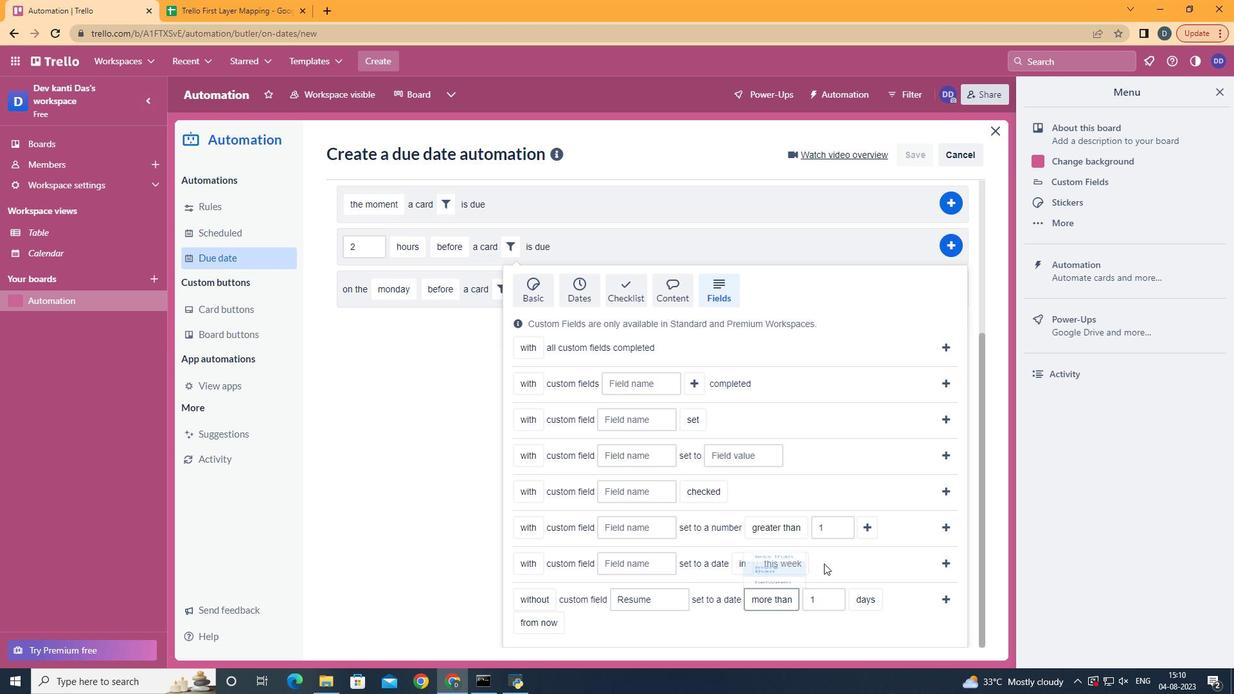 
Action: Mouse pressed left at (782, 541)
Screenshot: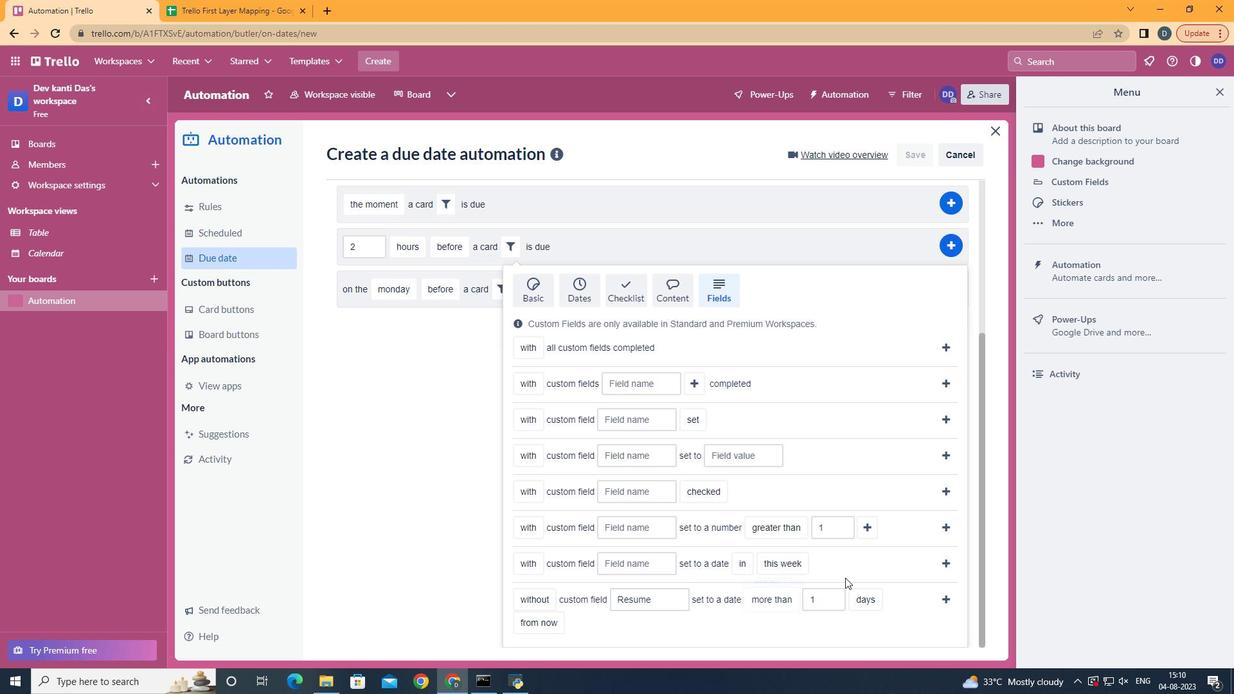 
Action: Mouse moved to (875, 553)
Screenshot: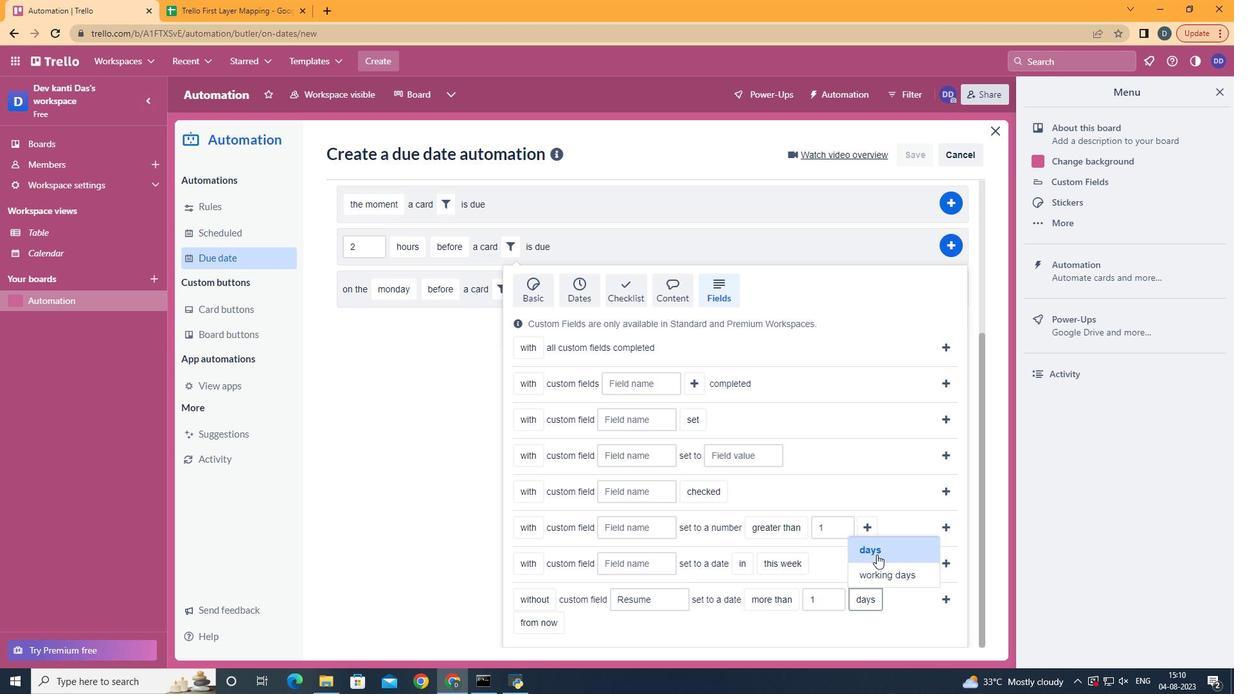 
Action: Mouse pressed left at (875, 553)
Screenshot: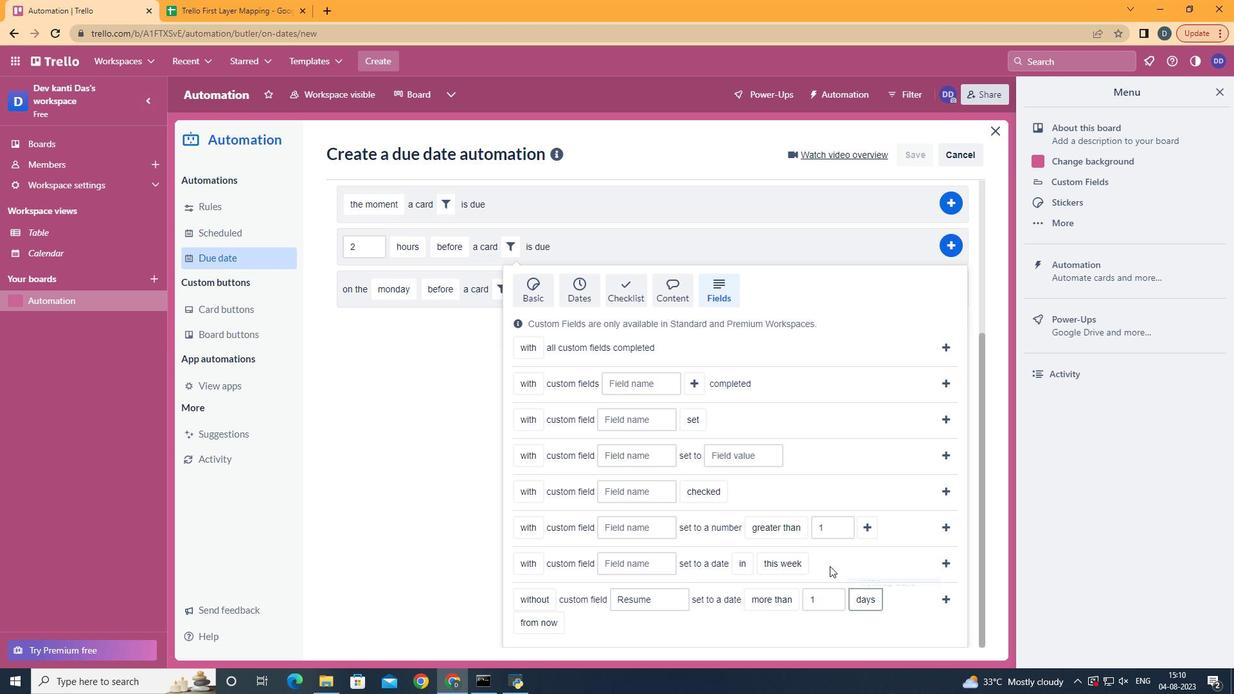 
Action: Mouse moved to (551, 603)
Screenshot: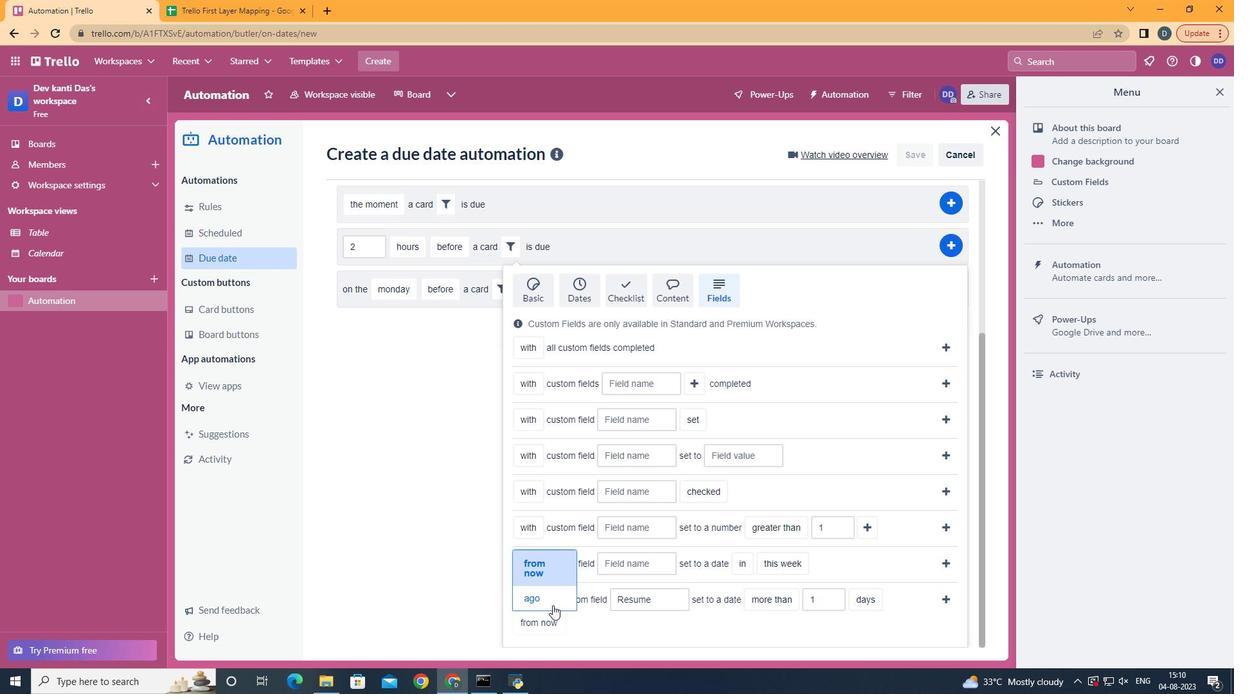 
Action: Mouse pressed left at (551, 603)
Screenshot: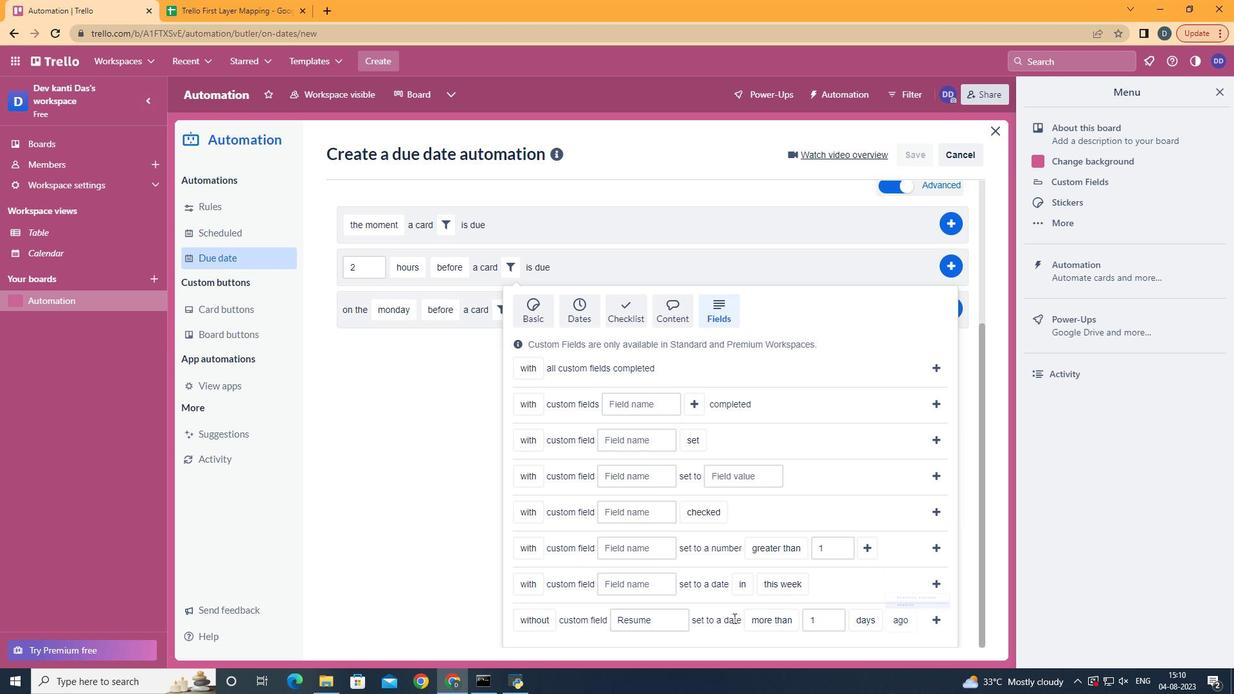 
Action: Mouse moved to (936, 622)
Screenshot: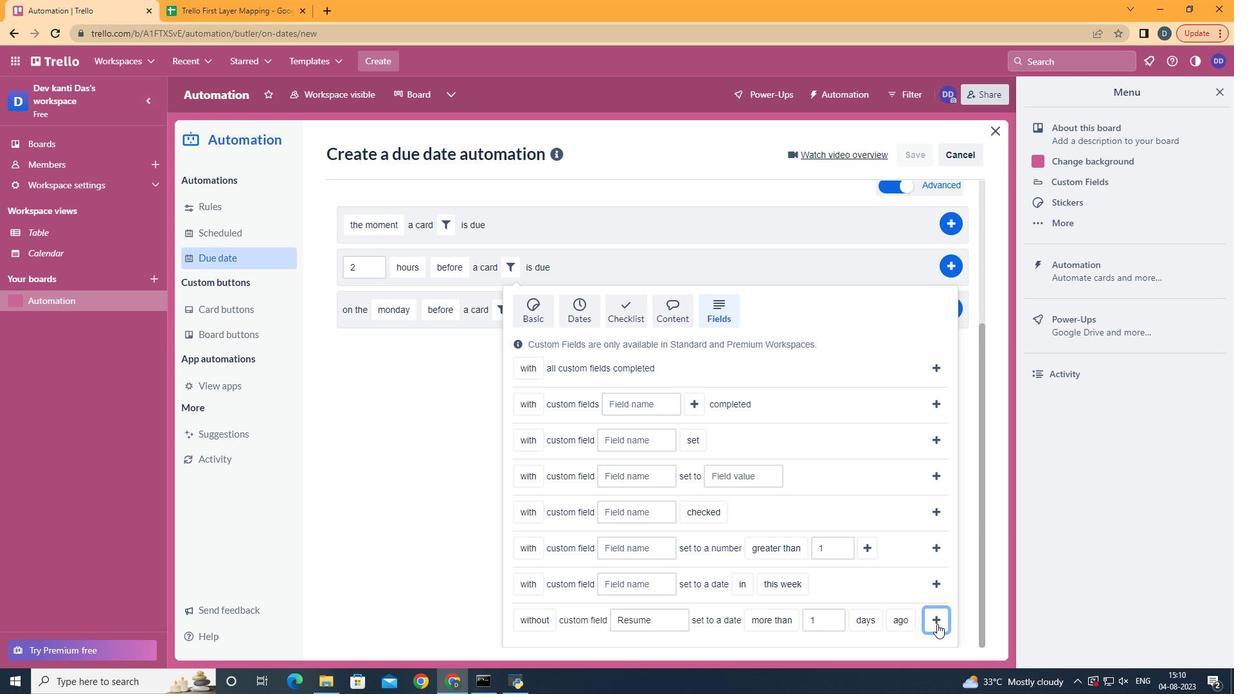 
Action: Mouse pressed left at (936, 622)
Screenshot: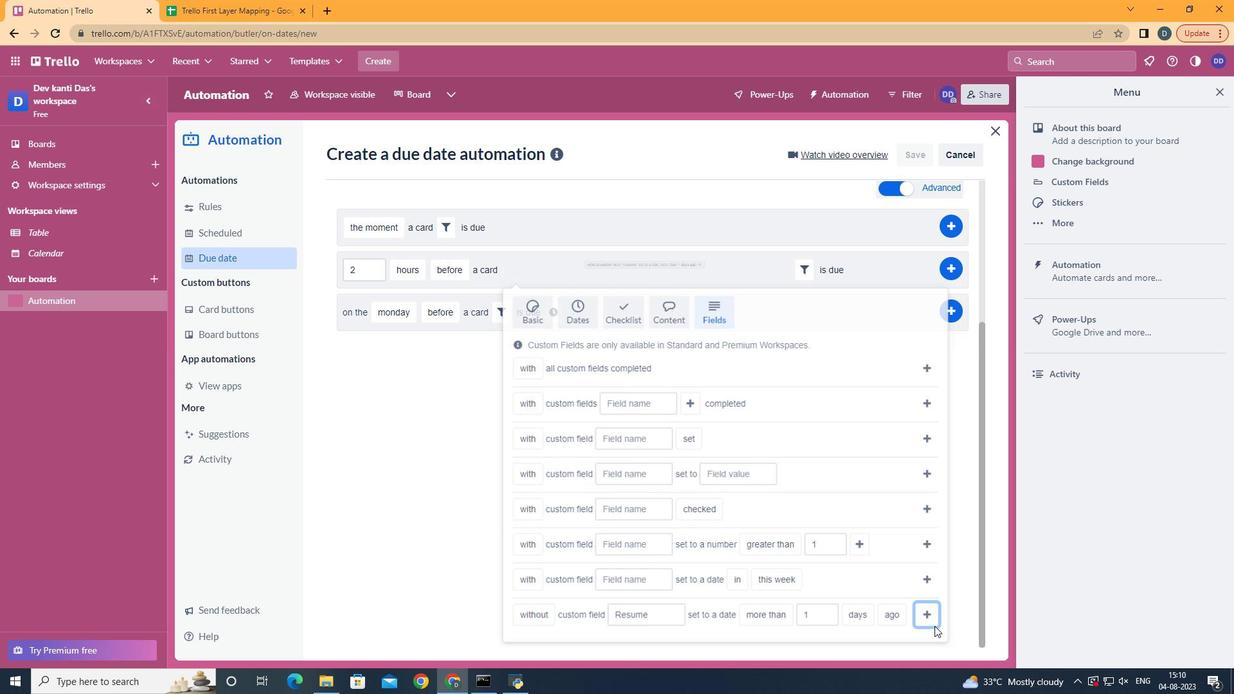 
Action: Mouse moved to (959, 479)
Screenshot: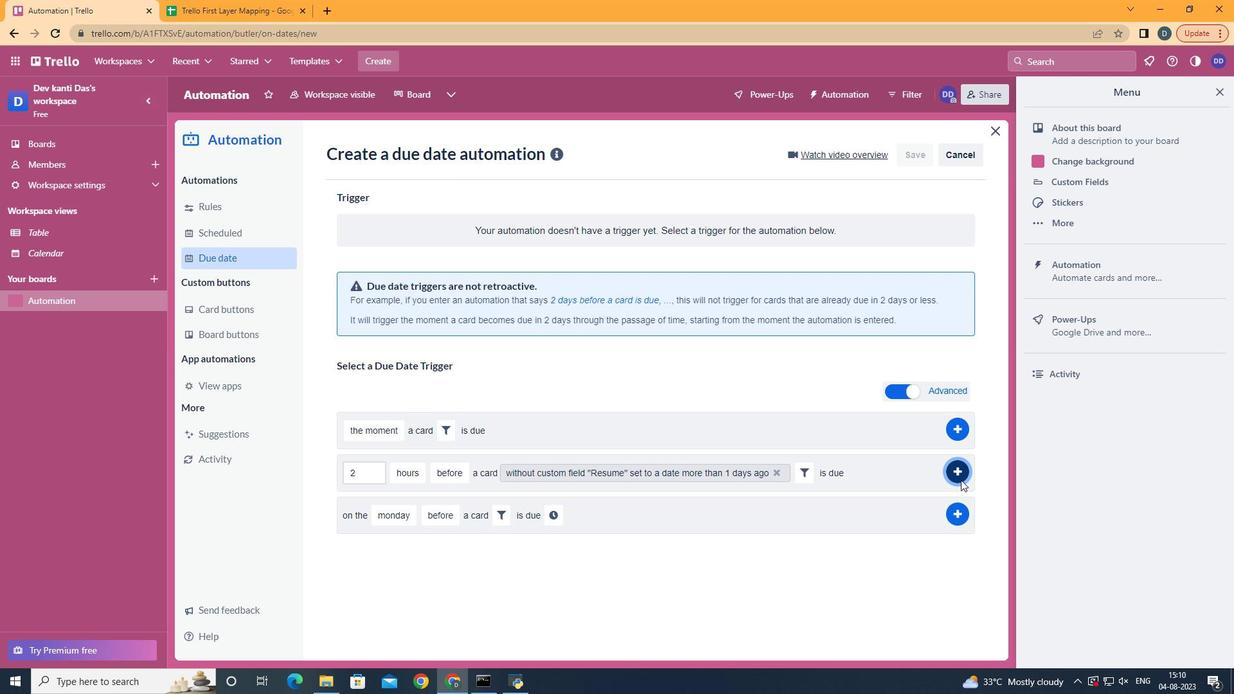 
Action: Mouse pressed left at (959, 479)
Screenshot: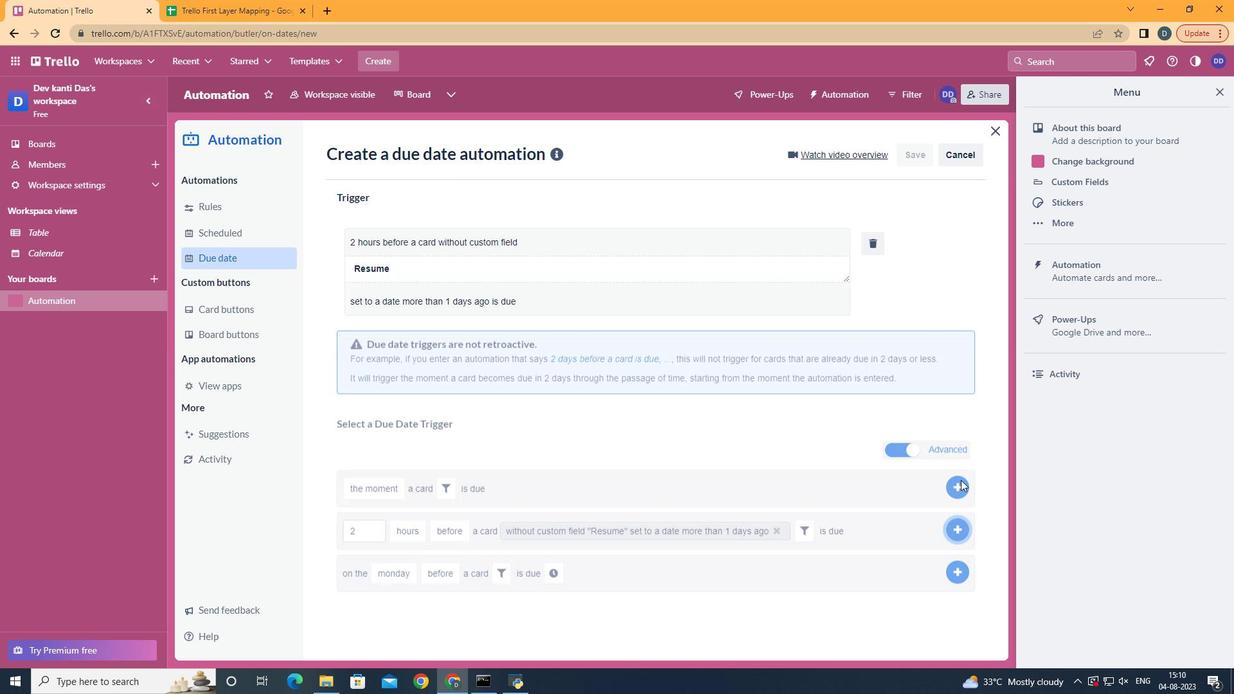 
Action: Mouse moved to (479, 245)
Screenshot: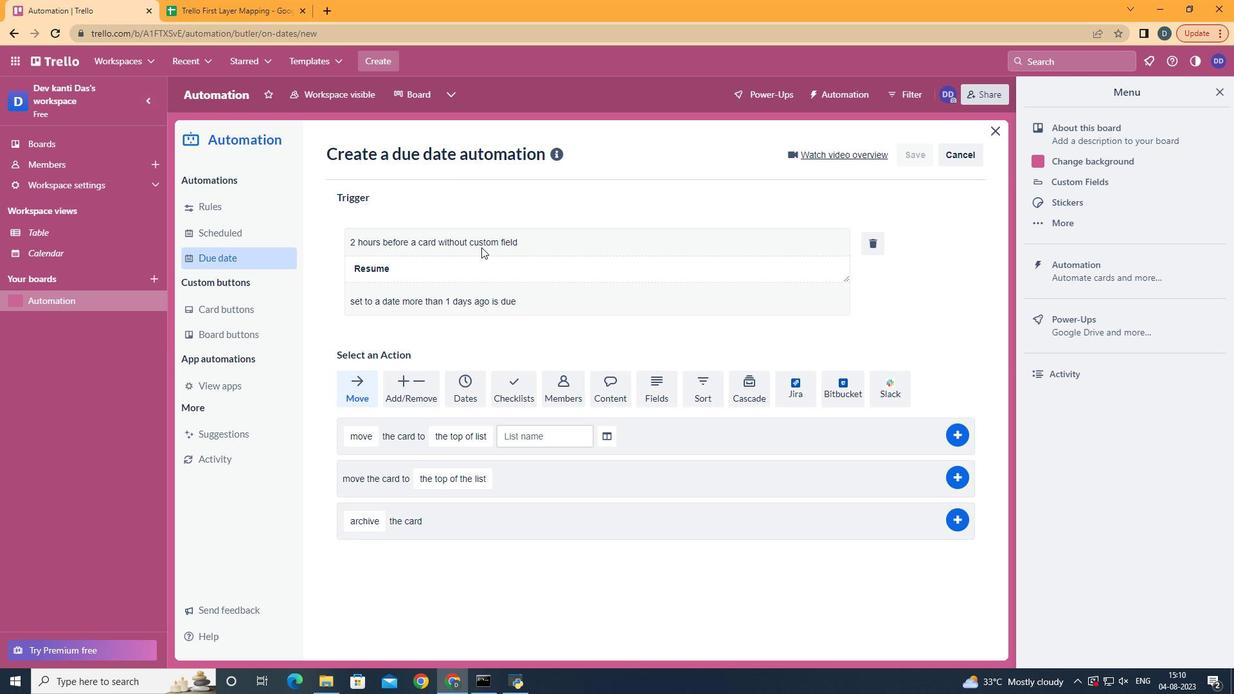 
